 Task: Create a due date automation trigger when advanced on, on the tuesday of the week before a card is due add fields without custom field "Resume" set to a number greater than 1 and greater or equal to 10 at 11:00 AM.
Action: Mouse moved to (870, 294)
Screenshot: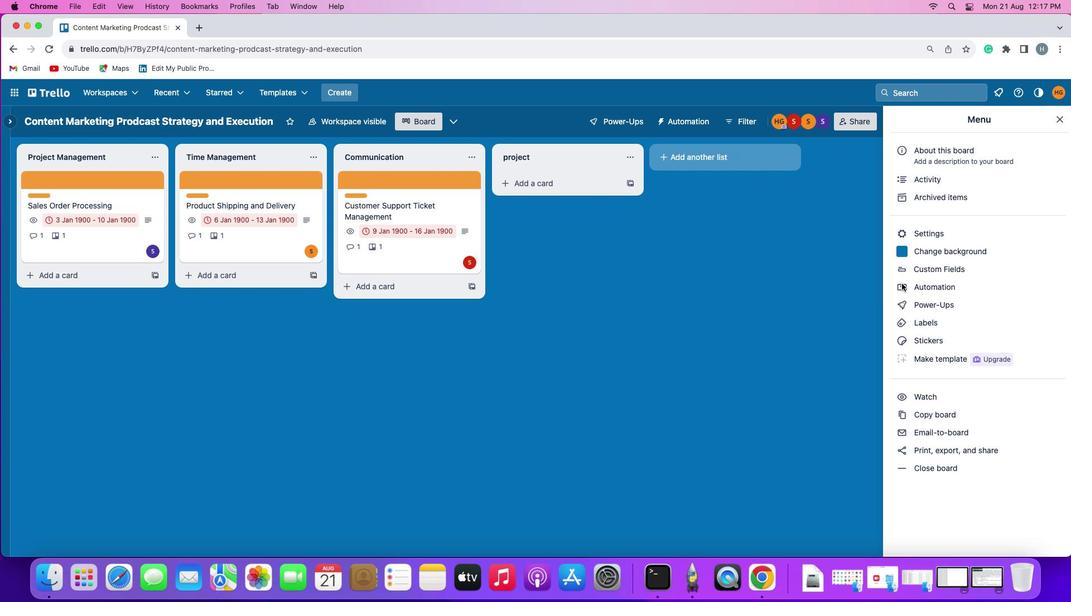 
Action: Mouse pressed left at (870, 294)
Screenshot: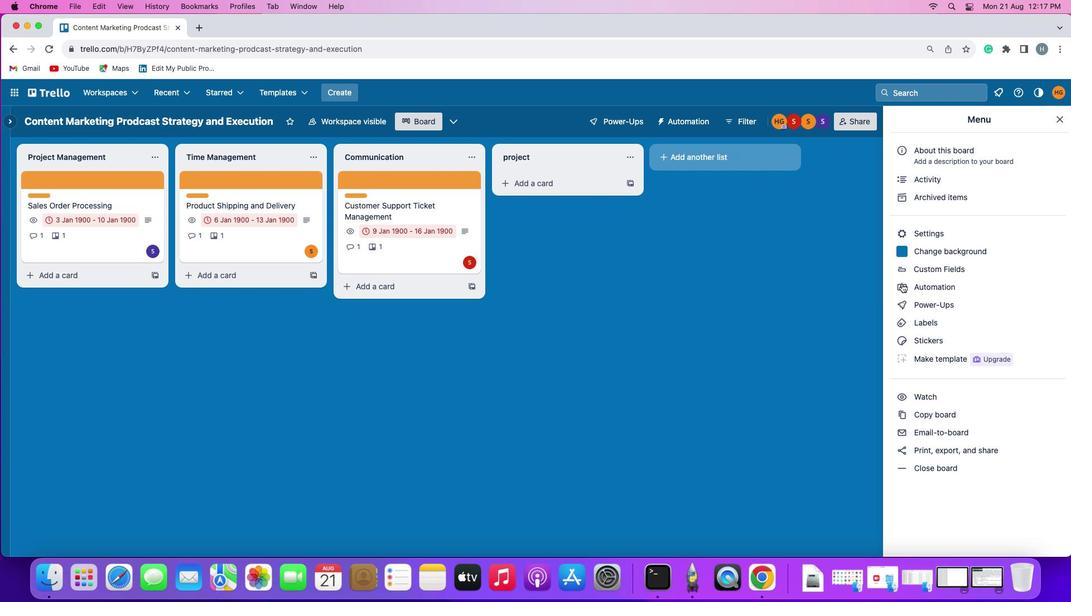 
Action: Mouse pressed left at (870, 294)
Screenshot: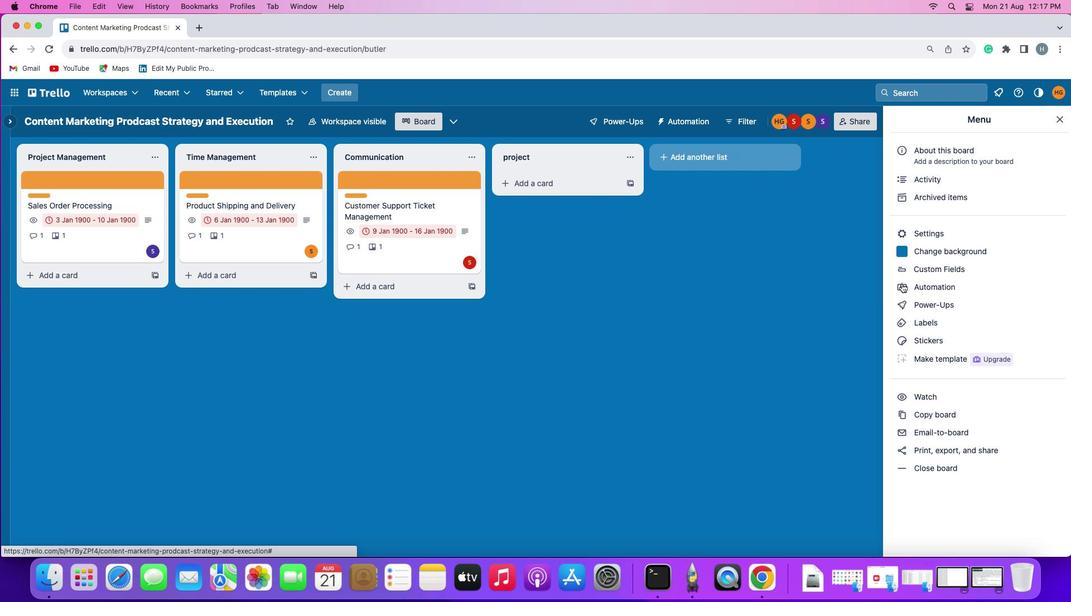 
Action: Mouse moved to (137, 273)
Screenshot: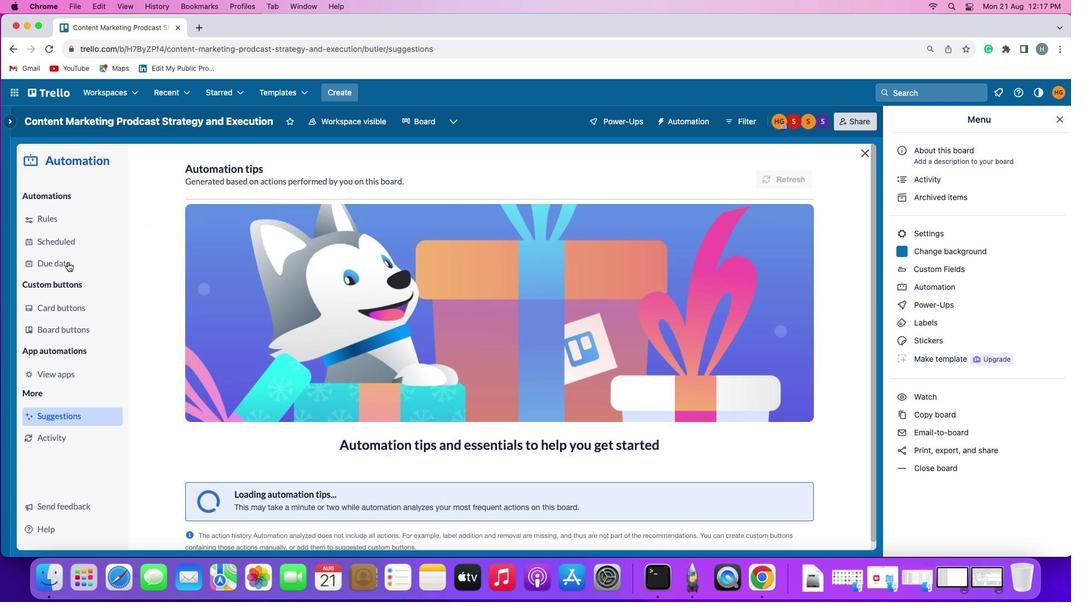 
Action: Mouse pressed left at (137, 273)
Screenshot: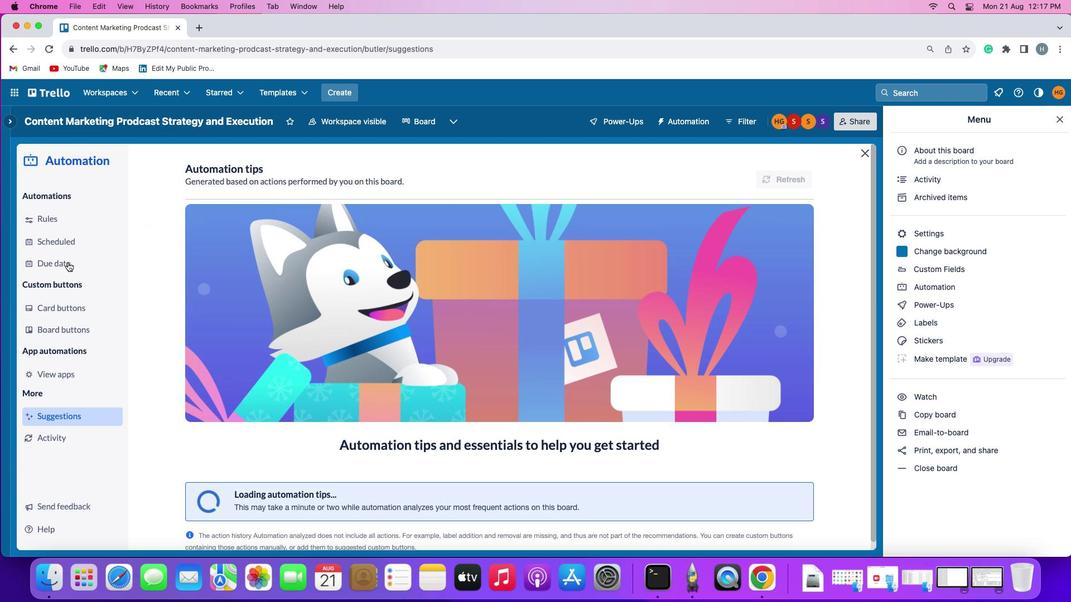
Action: Mouse moved to (752, 190)
Screenshot: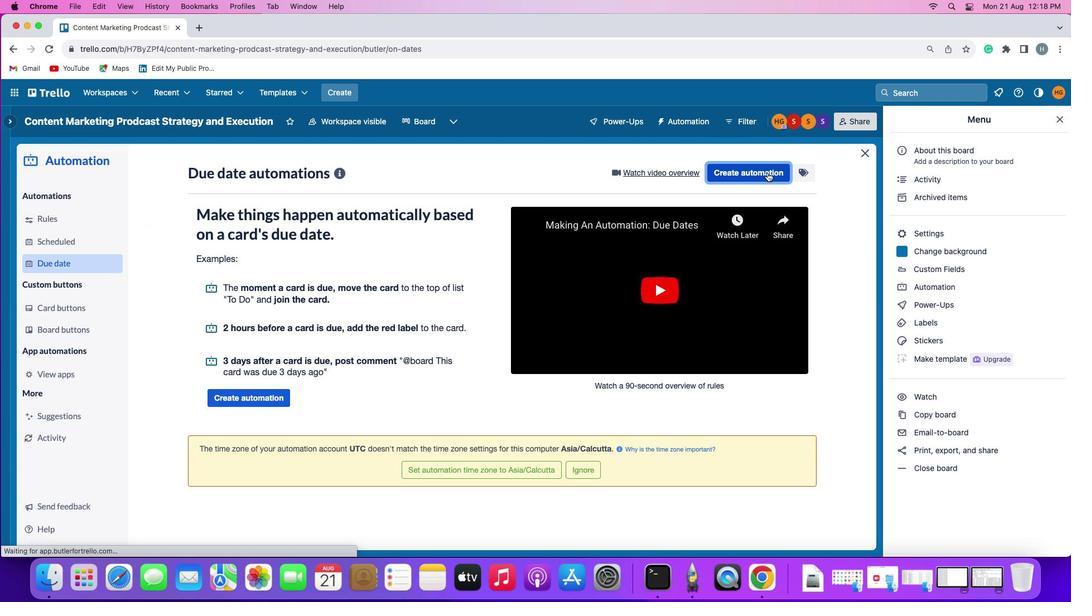 
Action: Mouse pressed left at (752, 190)
Screenshot: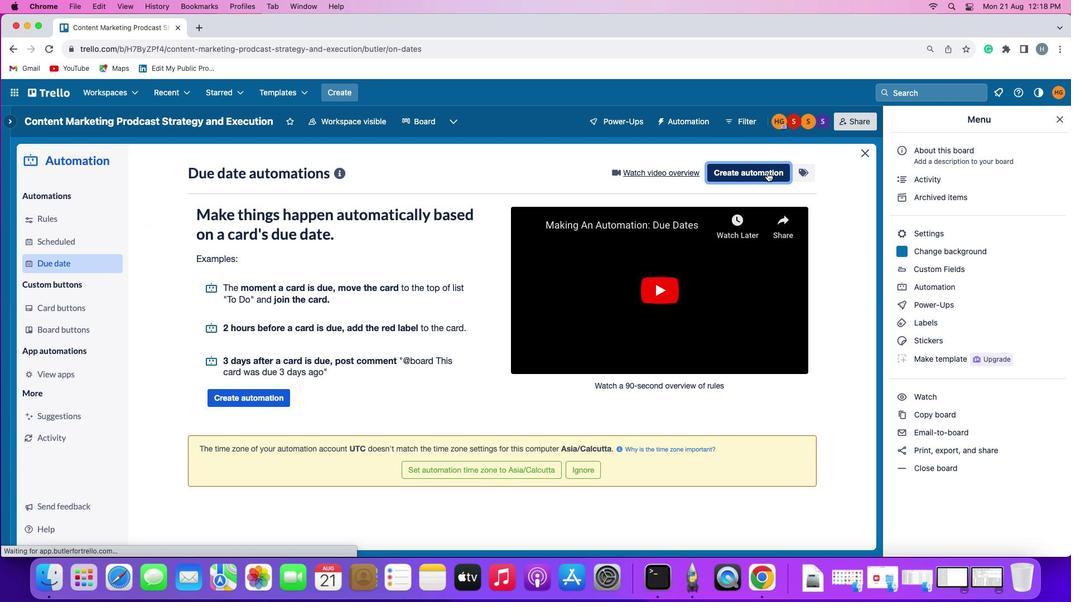 
Action: Mouse moved to (270, 292)
Screenshot: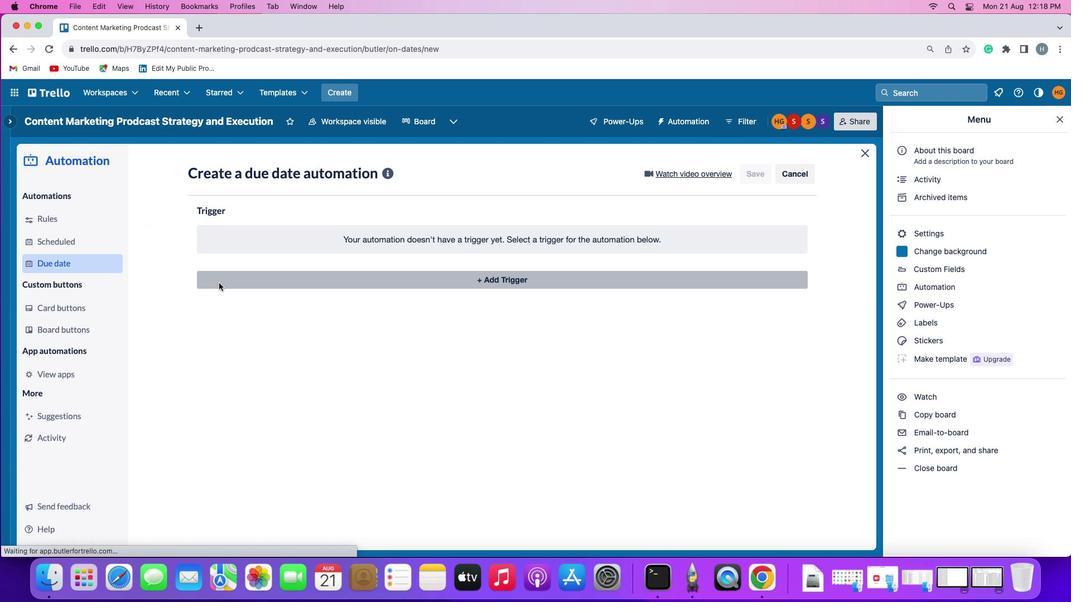 
Action: Mouse pressed left at (270, 292)
Screenshot: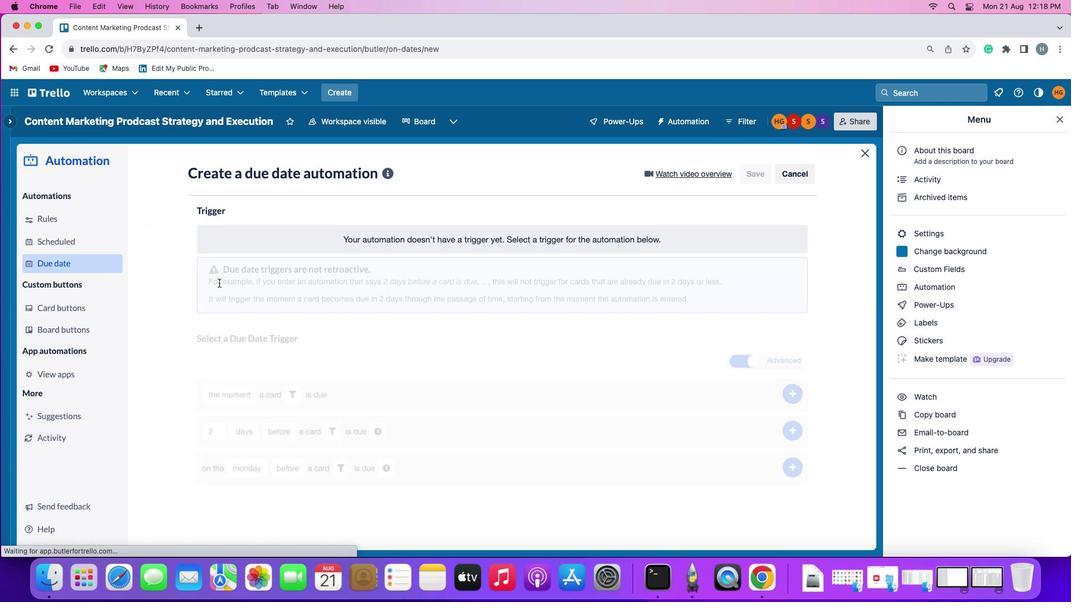 
Action: Mouse moved to (296, 481)
Screenshot: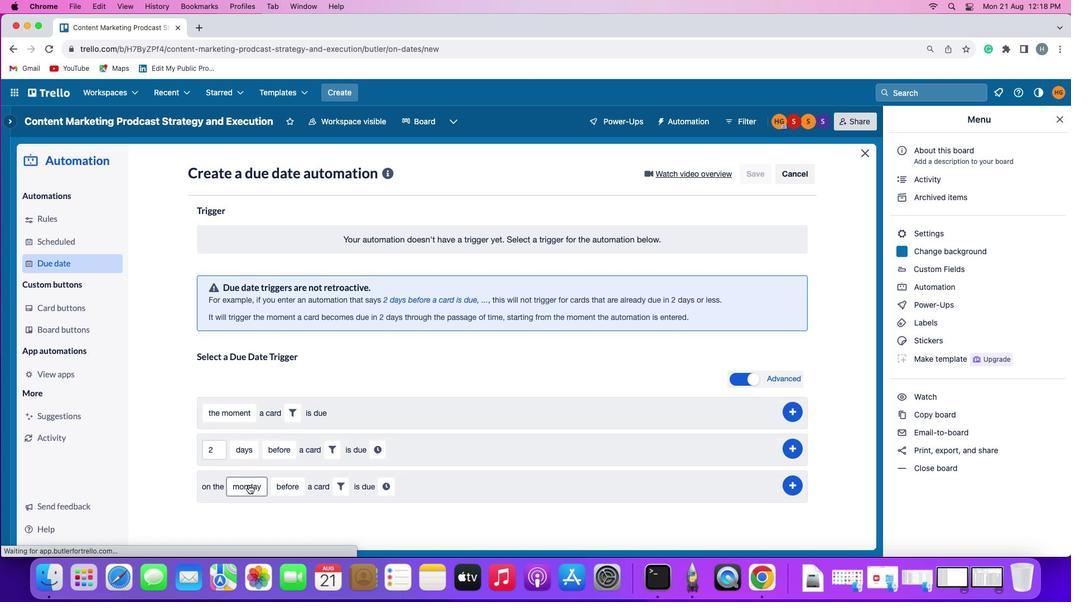 
Action: Mouse pressed left at (296, 481)
Screenshot: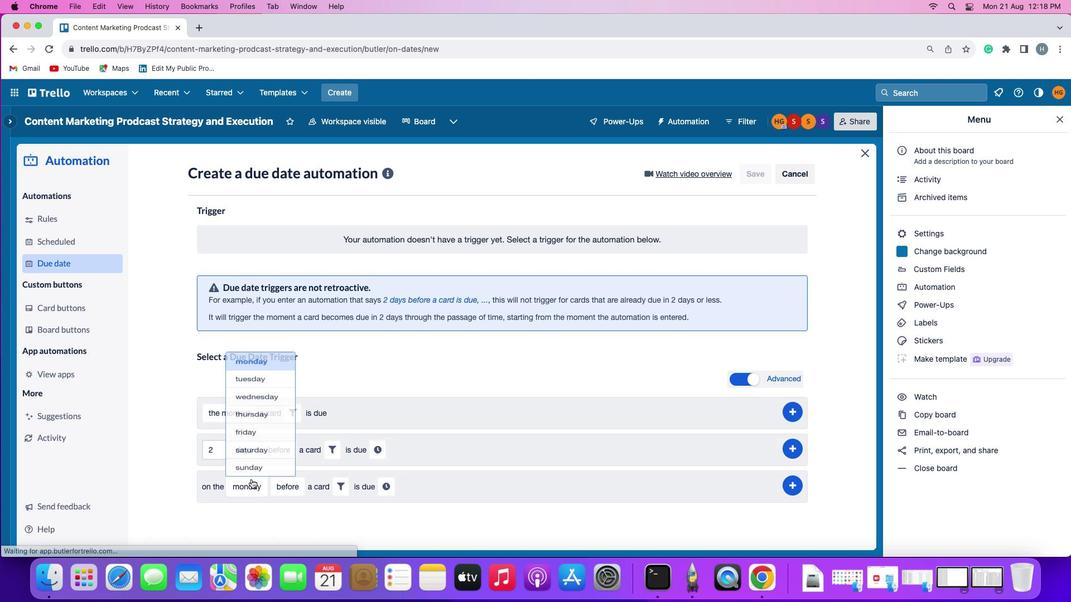 
Action: Mouse moved to (320, 361)
Screenshot: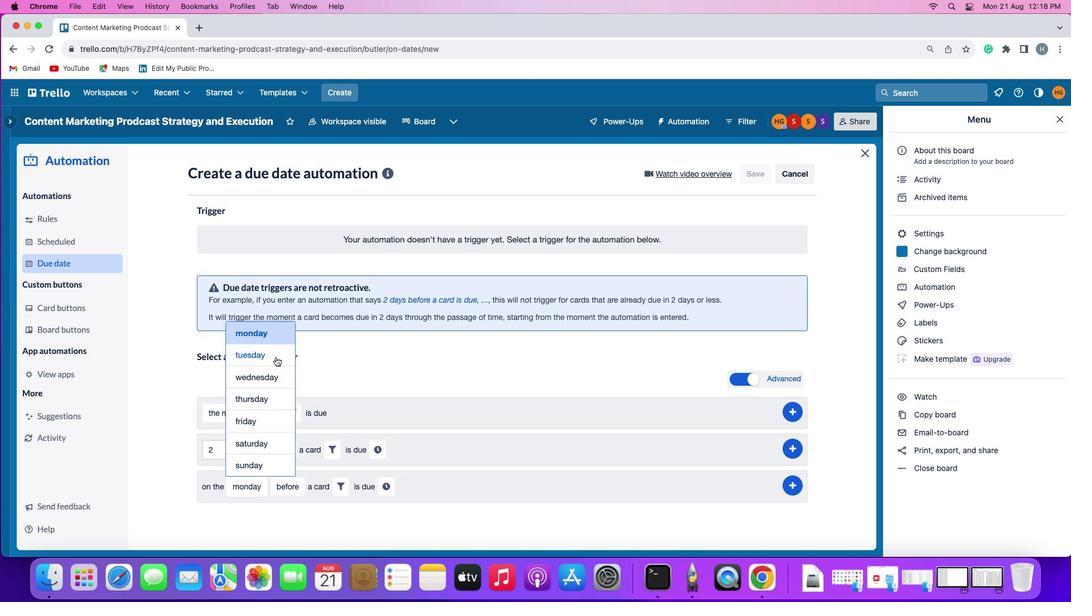 
Action: Mouse pressed left at (320, 361)
Screenshot: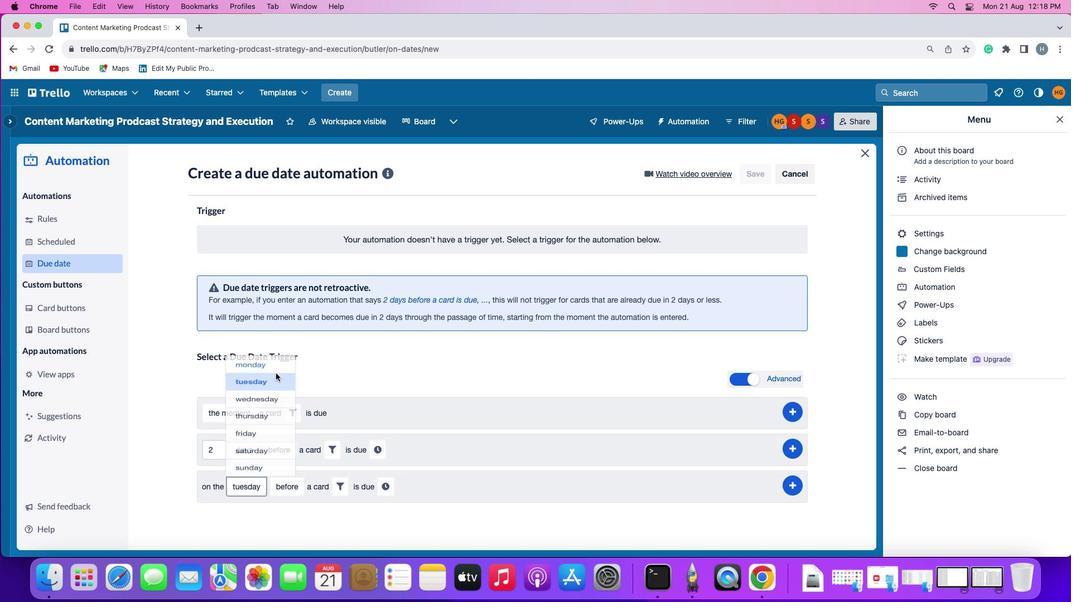 
Action: Mouse moved to (327, 487)
Screenshot: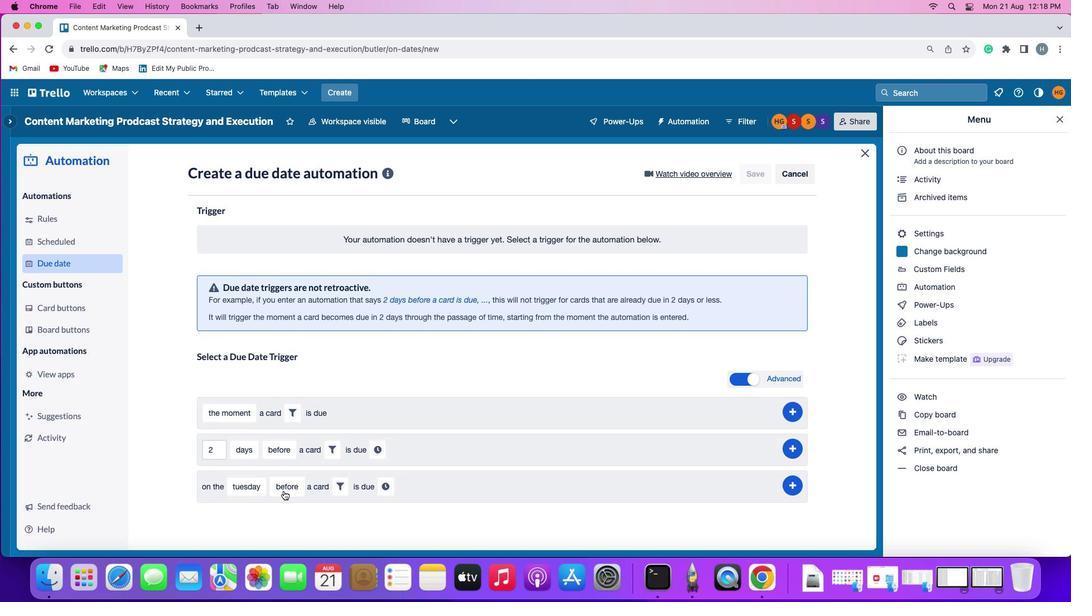 
Action: Mouse pressed left at (327, 487)
Screenshot: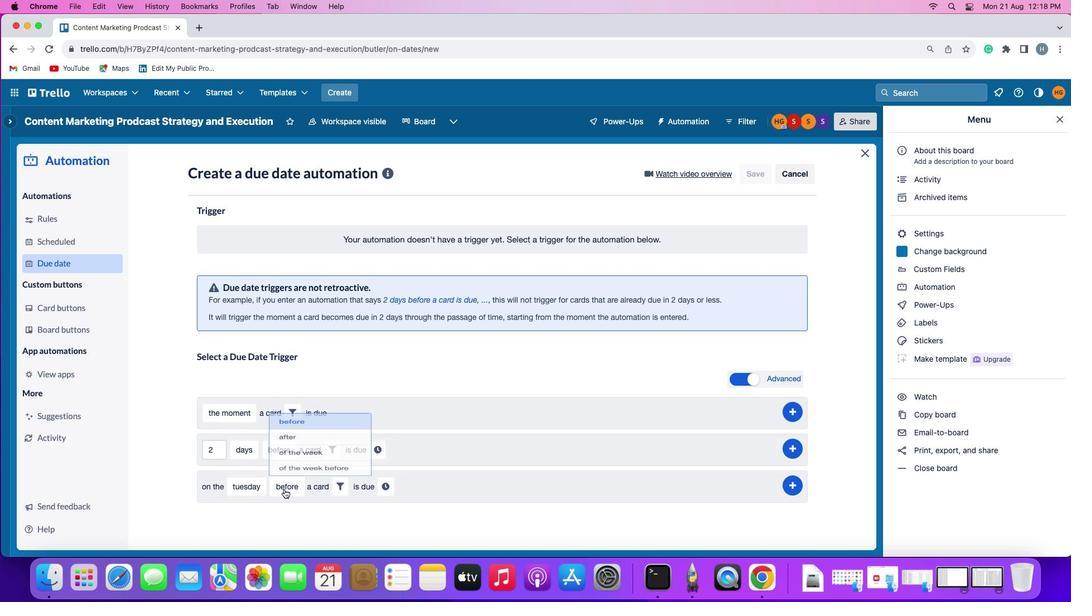 
Action: Mouse moved to (331, 466)
Screenshot: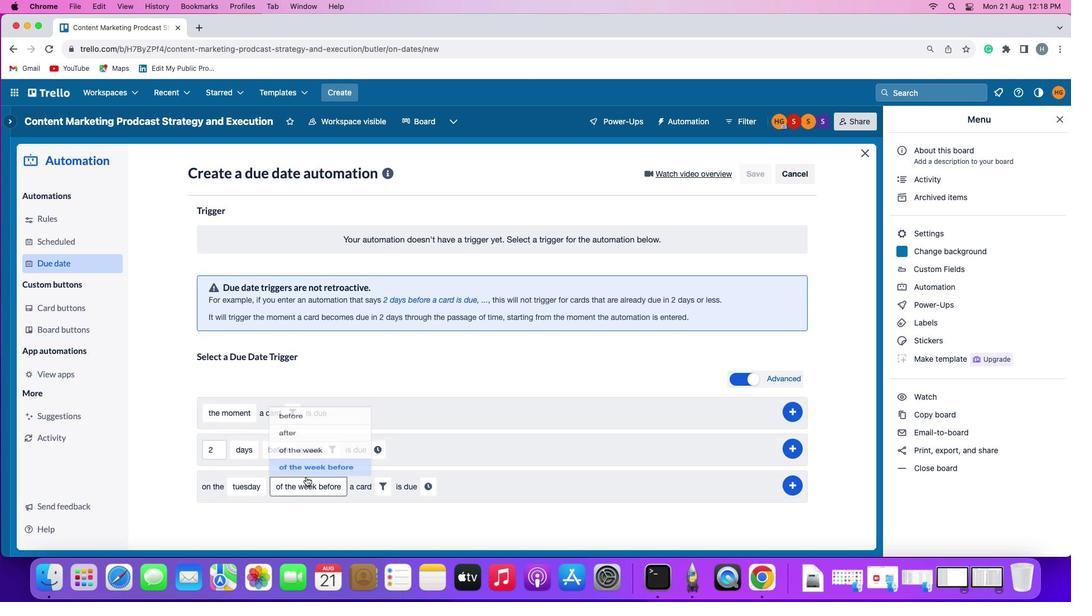 
Action: Mouse pressed left at (331, 466)
Screenshot: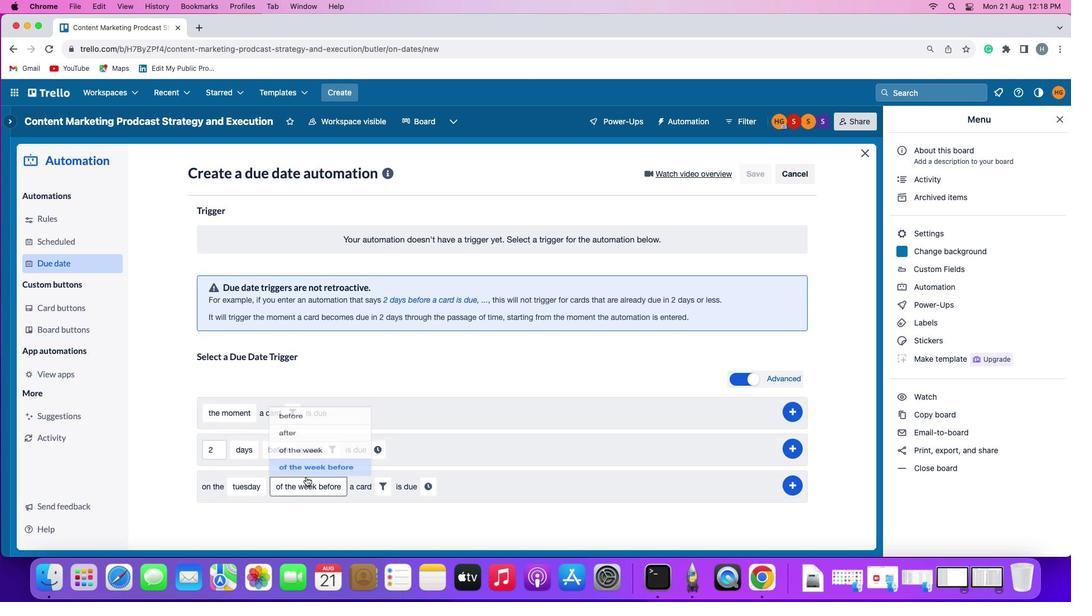 
Action: Mouse moved to (418, 486)
Screenshot: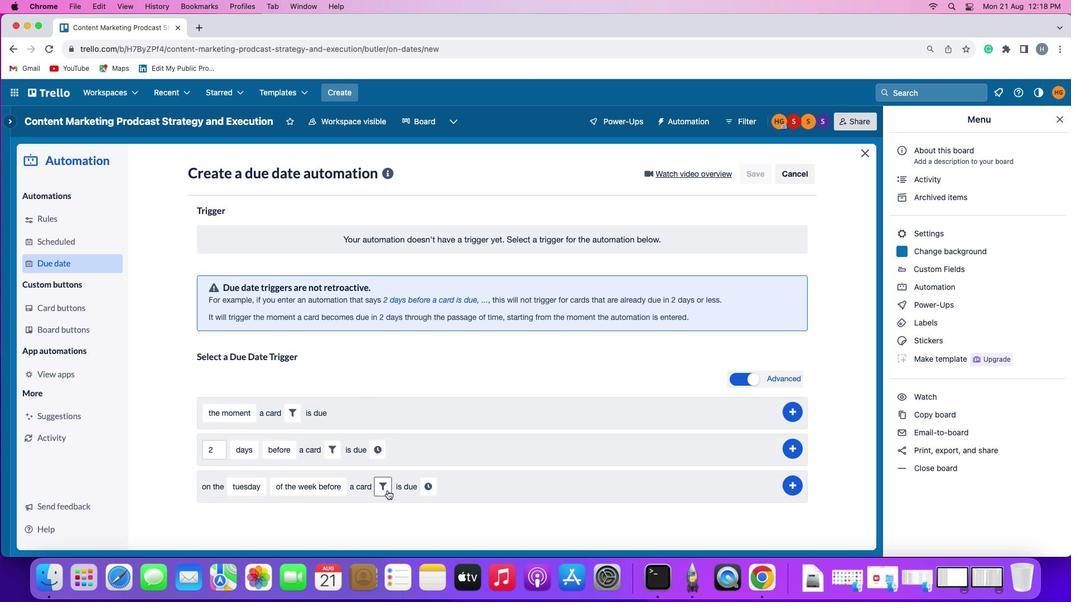 
Action: Mouse pressed left at (418, 486)
Screenshot: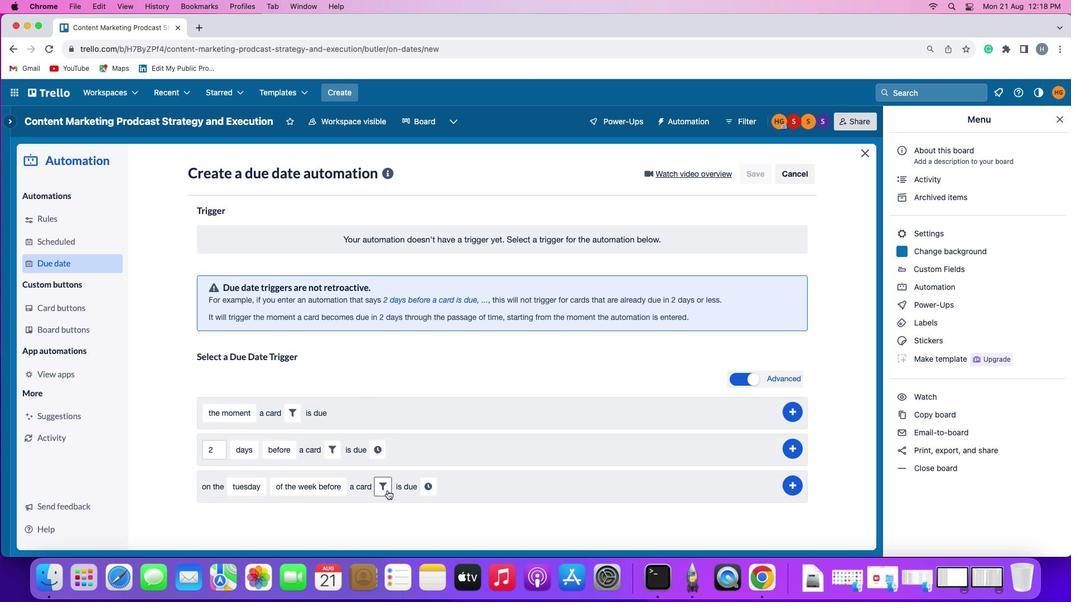 
Action: Mouse moved to (573, 516)
Screenshot: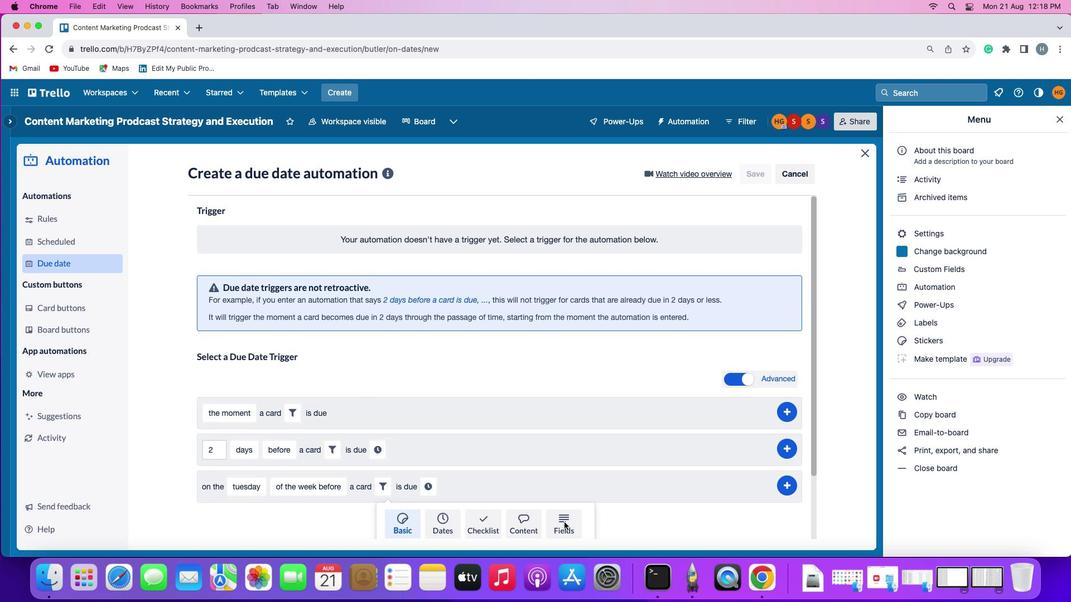 
Action: Mouse pressed left at (573, 516)
Screenshot: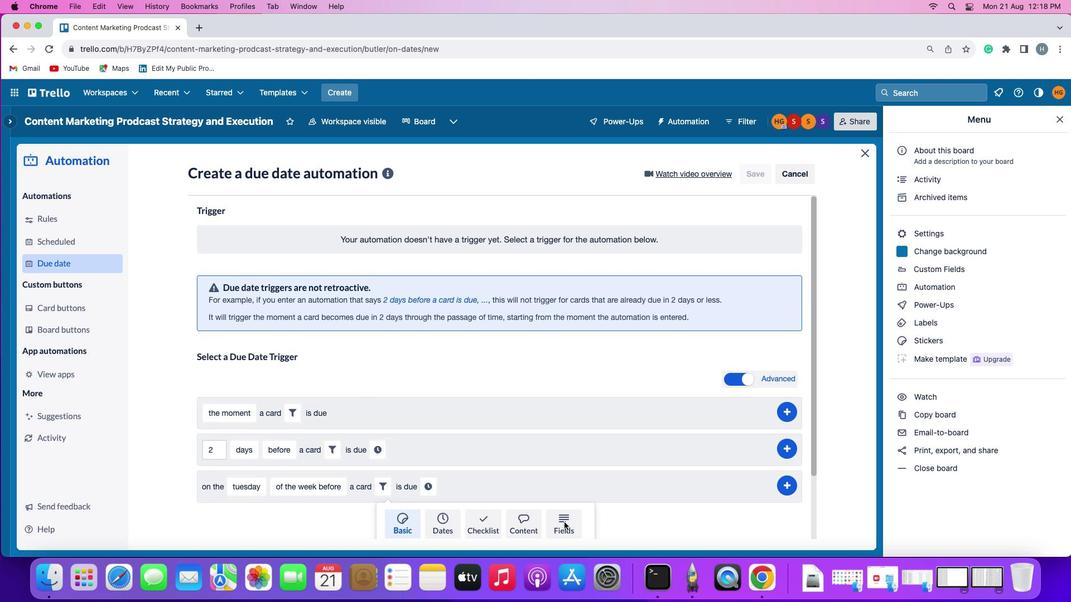 
Action: Mouse moved to (355, 508)
Screenshot: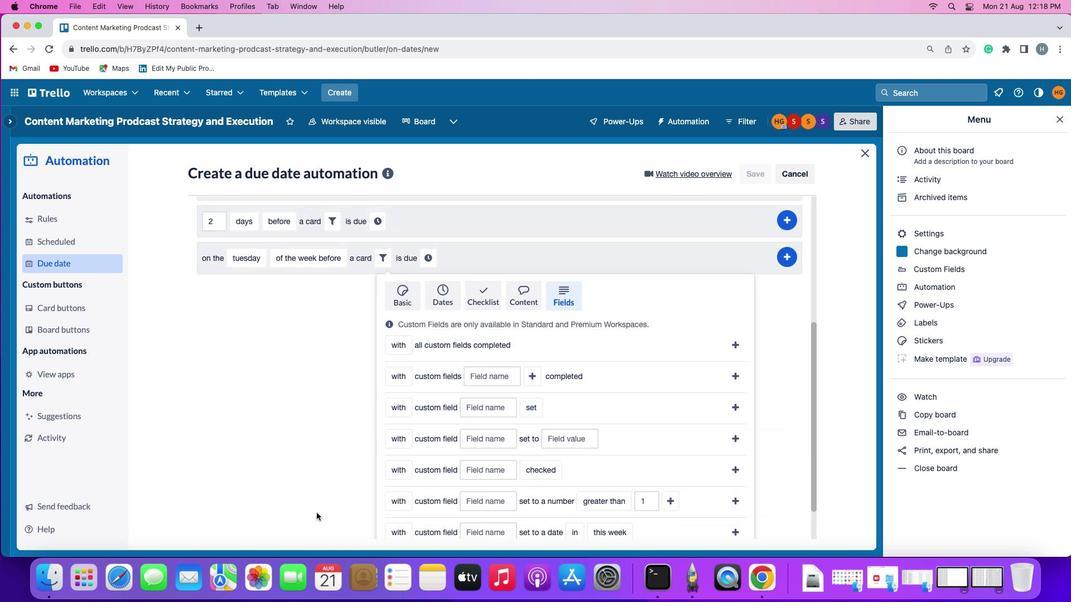 
Action: Mouse scrolled (355, 508) with delta (78, 29)
Screenshot: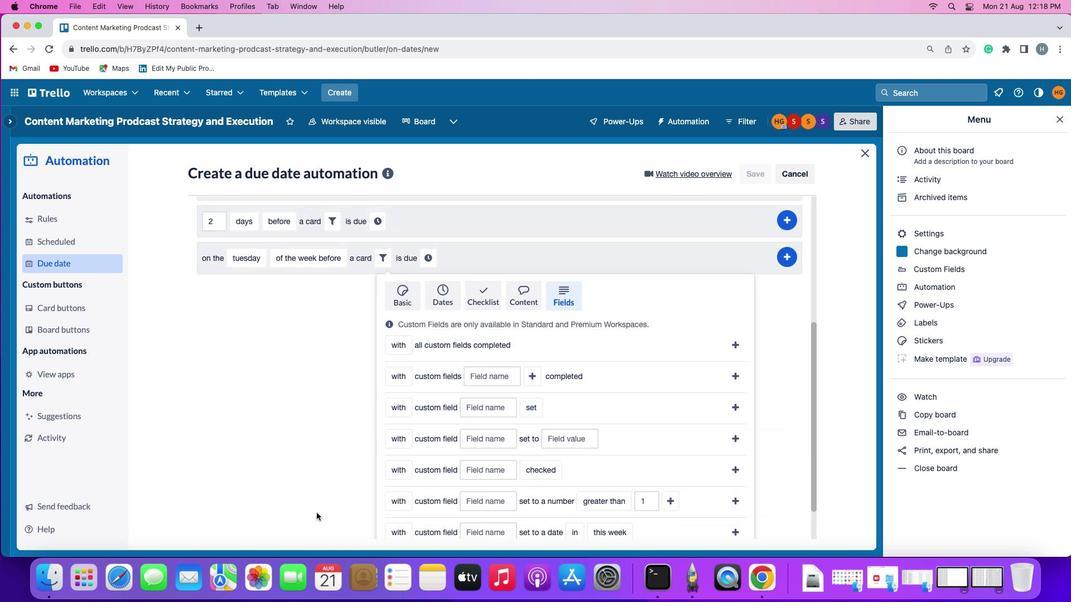 
Action: Mouse scrolled (355, 508) with delta (78, 29)
Screenshot: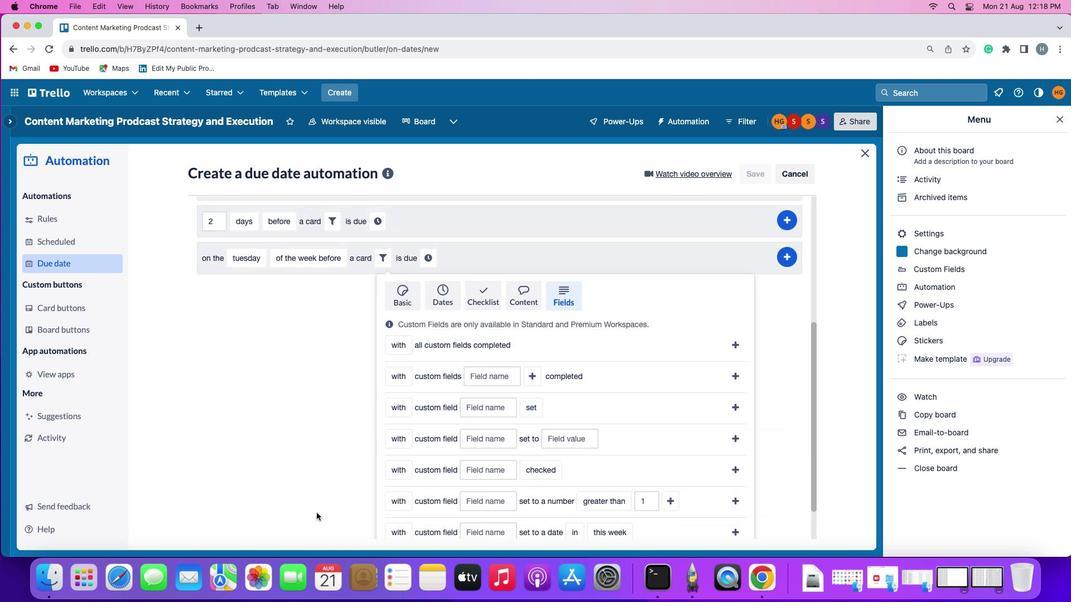 
Action: Mouse scrolled (355, 508) with delta (78, 27)
Screenshot: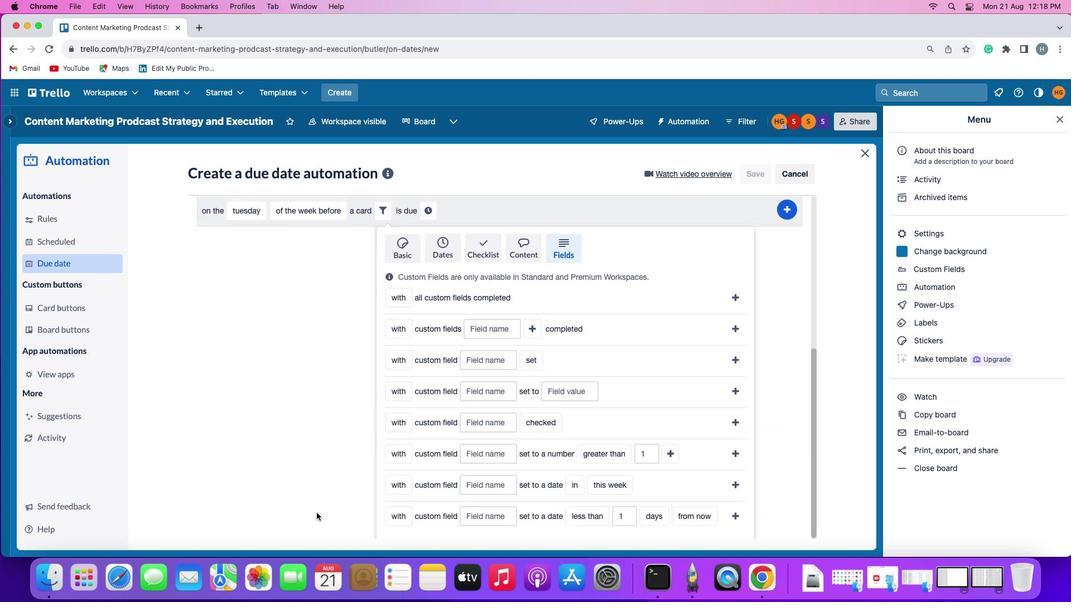 
Action: Mouse scrolled (355, 508) with delta (78, 26)
Screenshot: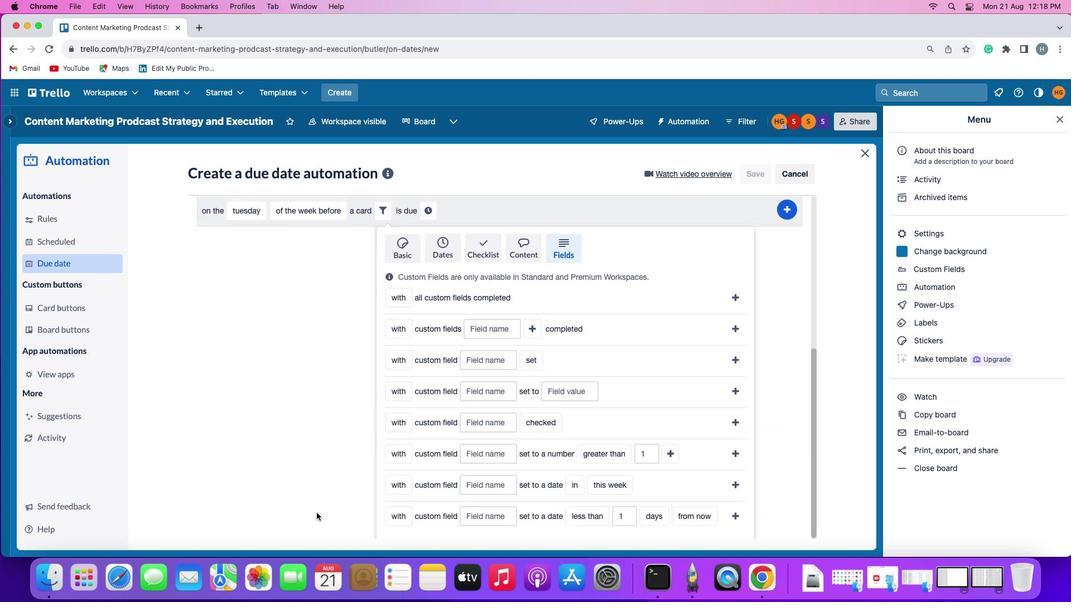 
Action: Mouse scrolled (355, 508) with delta (78, 26)
Screenshot: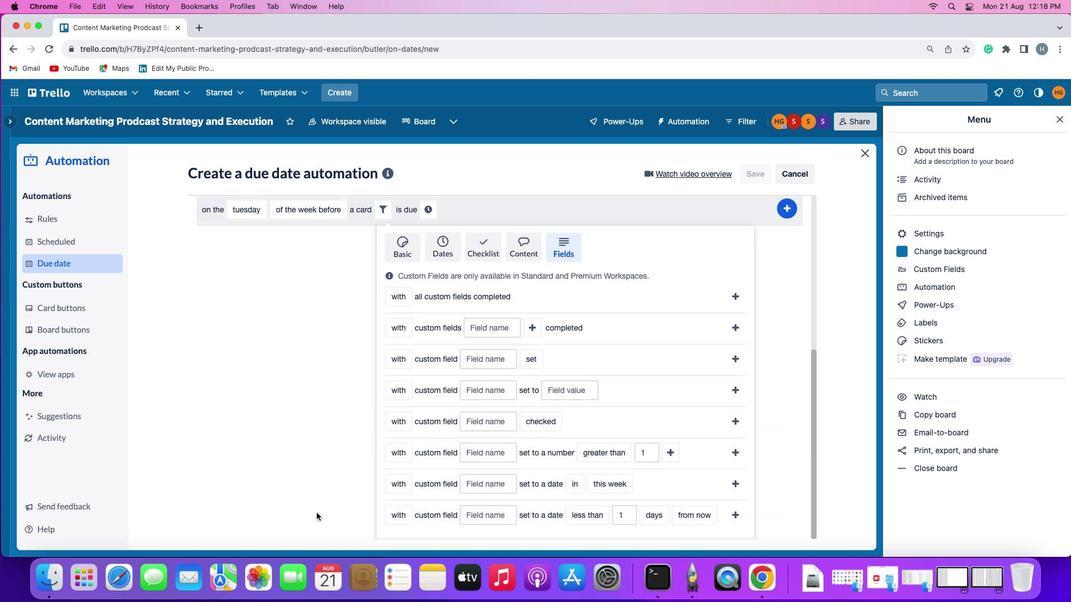 
Action: Mouse scrolled (355, 508) with delta (78, 29)
Screenshot: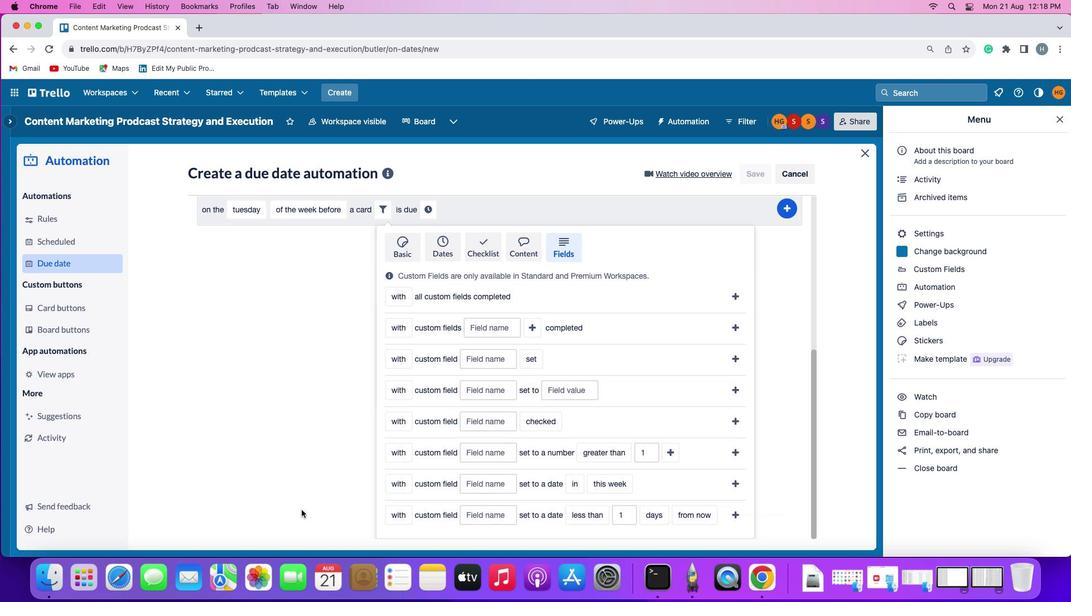
Action: Mouse scrolled (355, 508) with delta (78, 29)
Screenshot: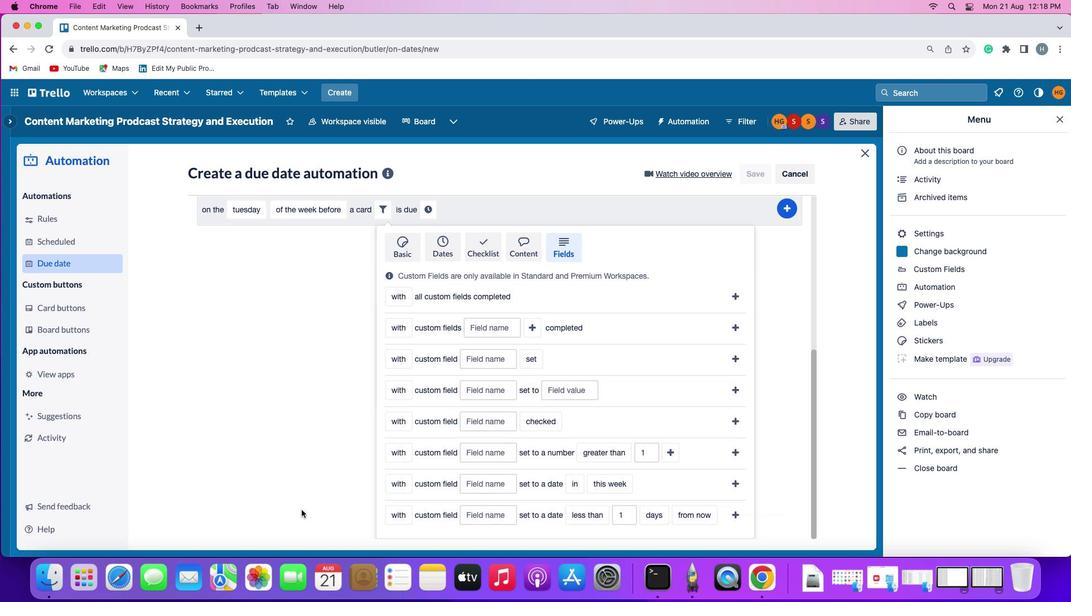 
Action: Mouse scrolled (355, 508) with delta (78, 27)
Screenshot: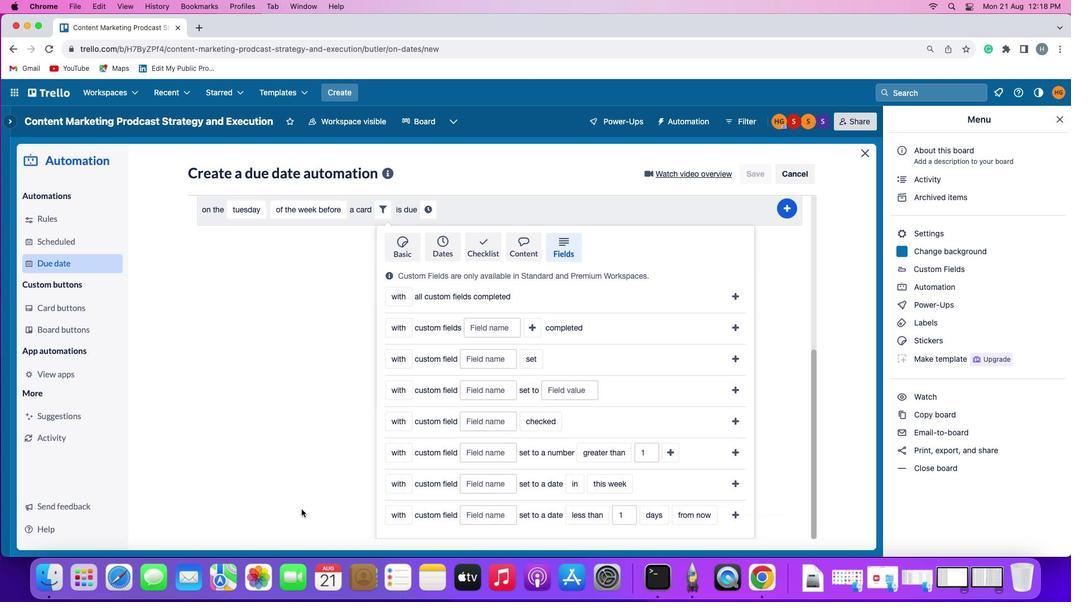 
Action: Mouse scrolled (355, 508) with delta (78, 26)
Screenshot: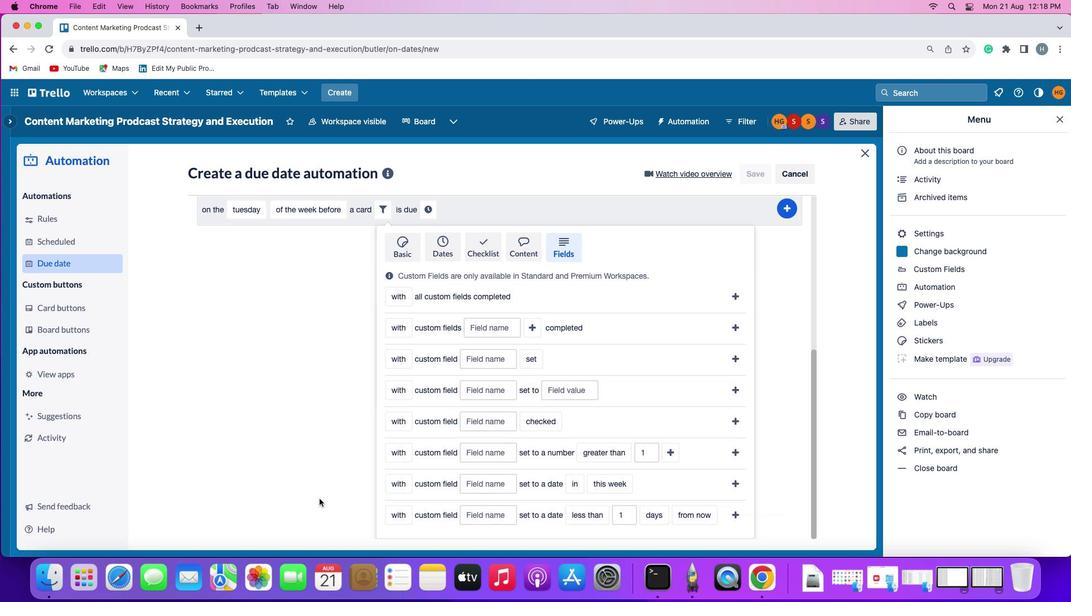 
Action: Mouse moved to (426, 454)
Screenshot: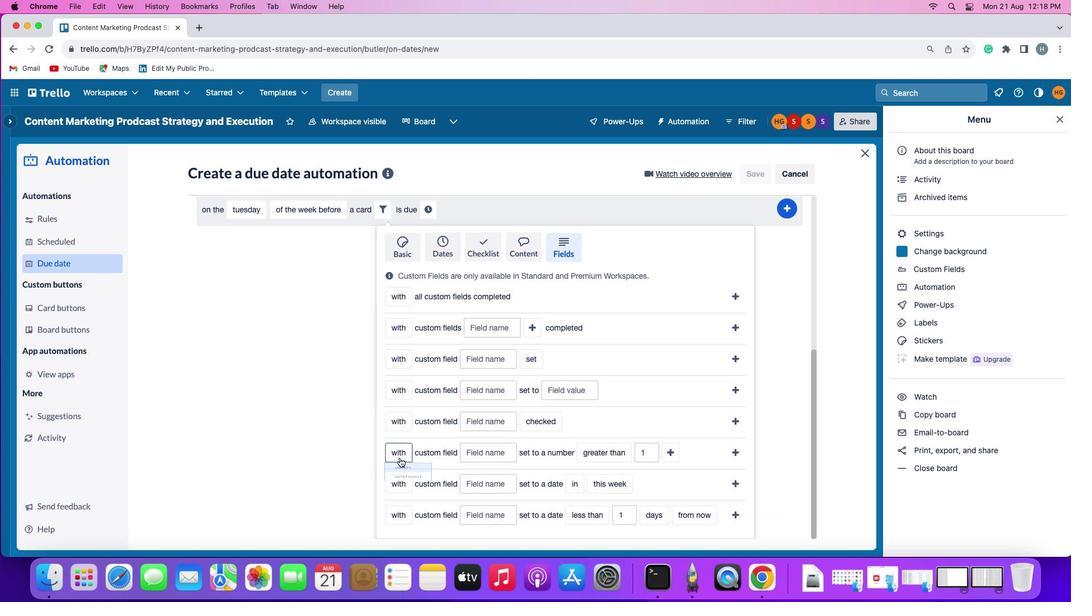 
Action: Mouse pressed left at (426, 454)
Screenshot: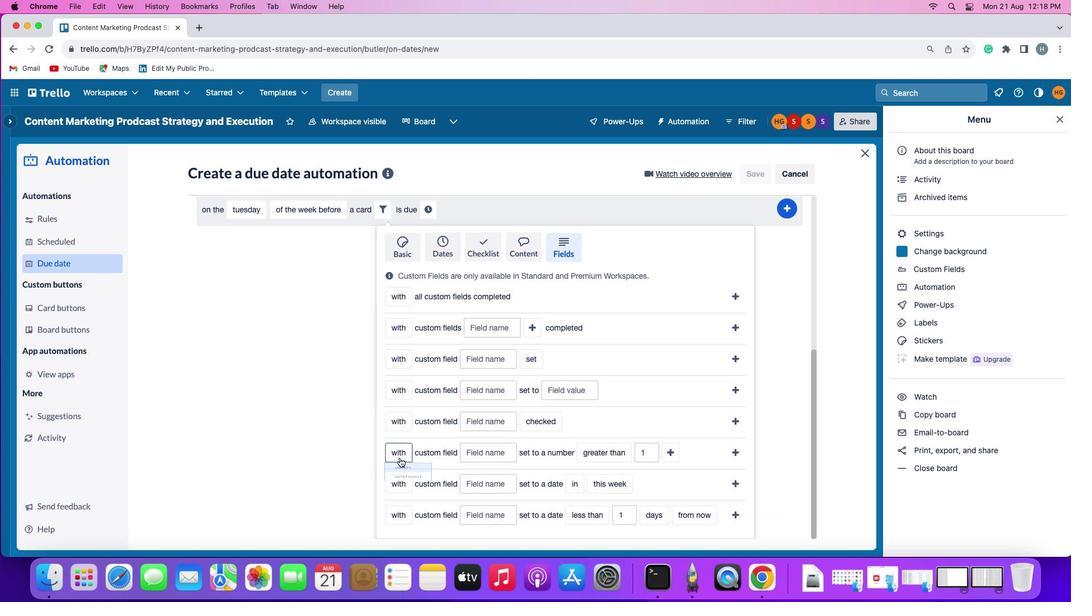 
Action: Mouse moved to (438, 486)
Screenshot: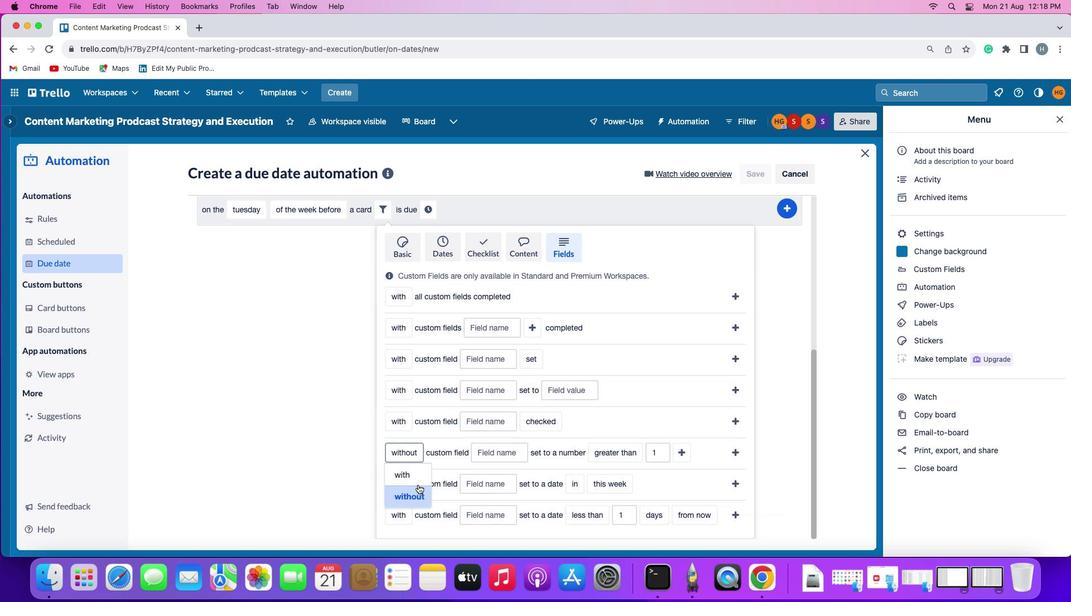 
Action: Mouse pressed left at (438, 486)
Screenshot: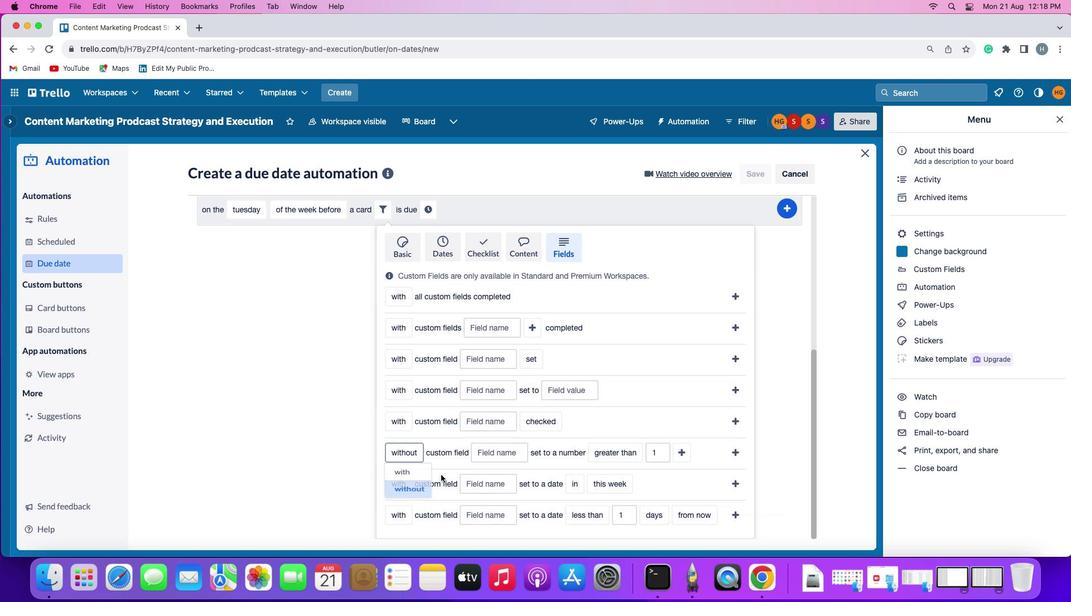 
Action: Mouse moved to (514, 451)
Screenshot: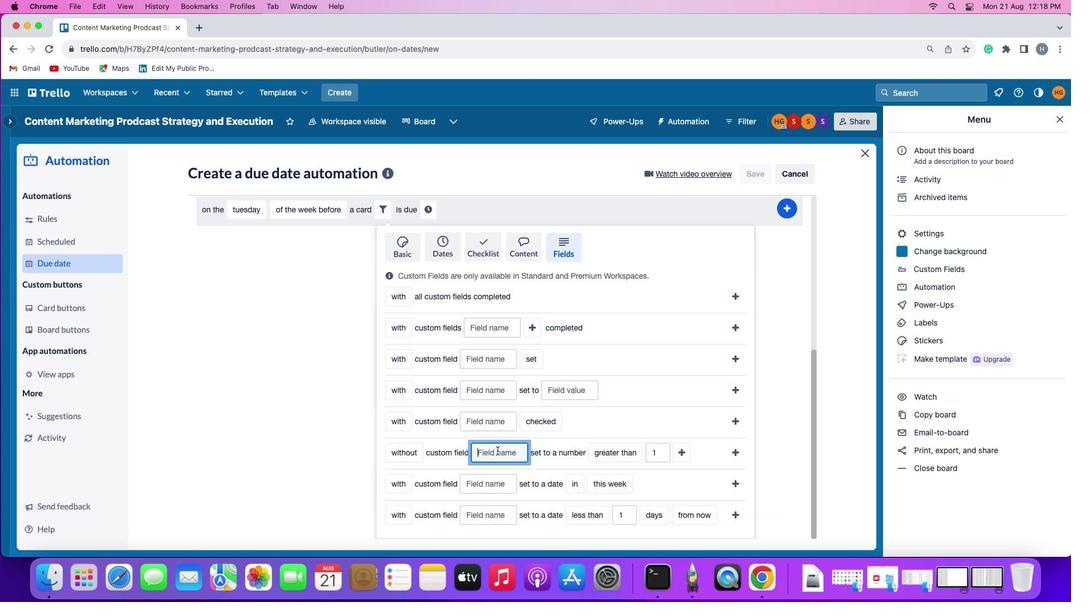 
Action: Mouse pressed left at (514, 451)
Screenshot: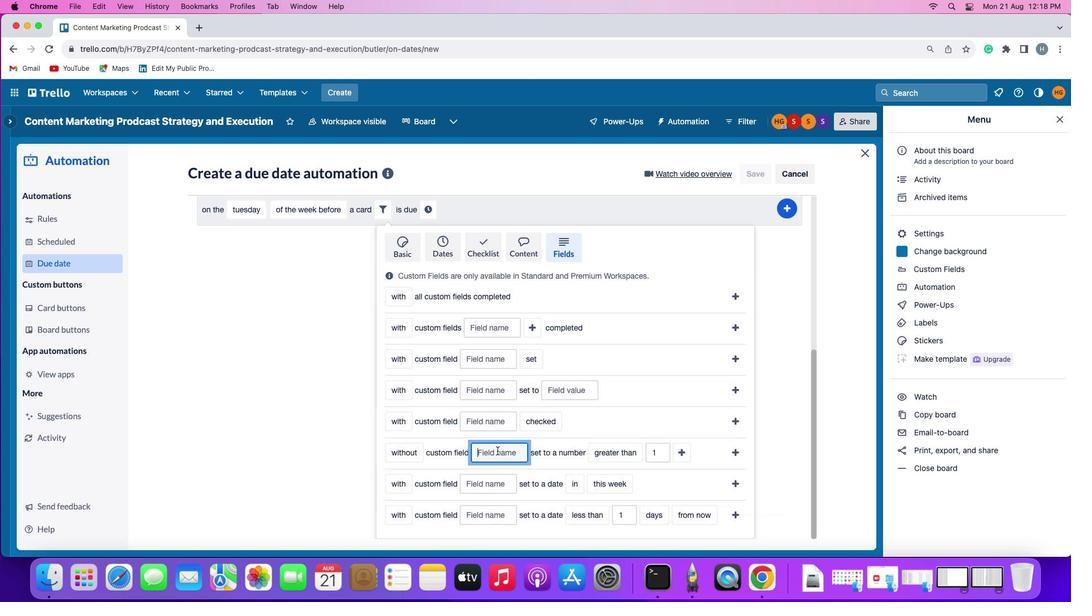 
Action: Mouse moved to (506, 453)
Screenshot: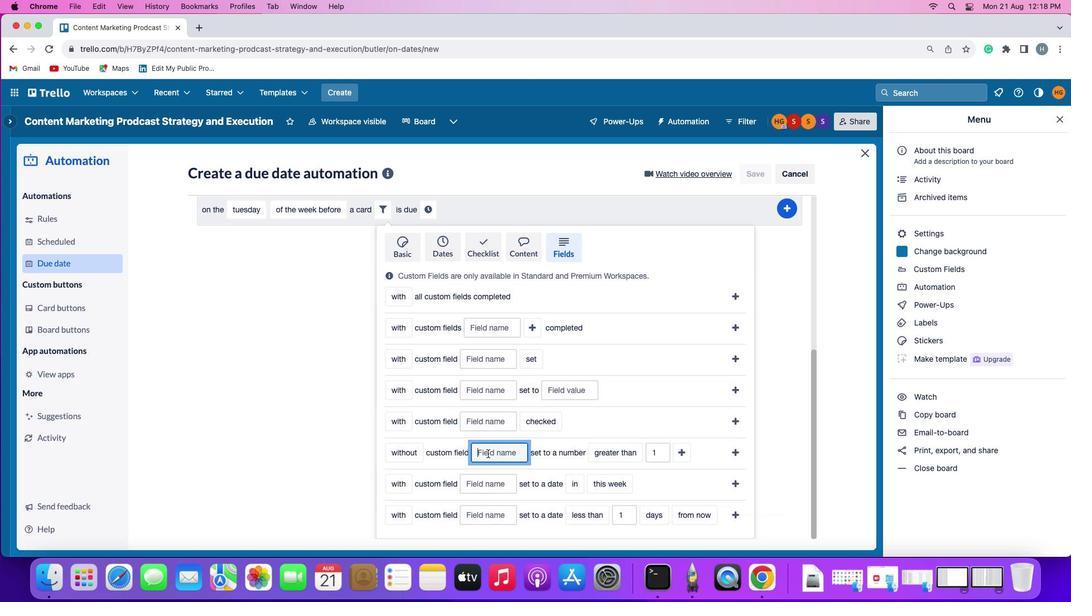 
Action: Key pressed Key.shift'R''e''s''u''m''e'
Screenshot: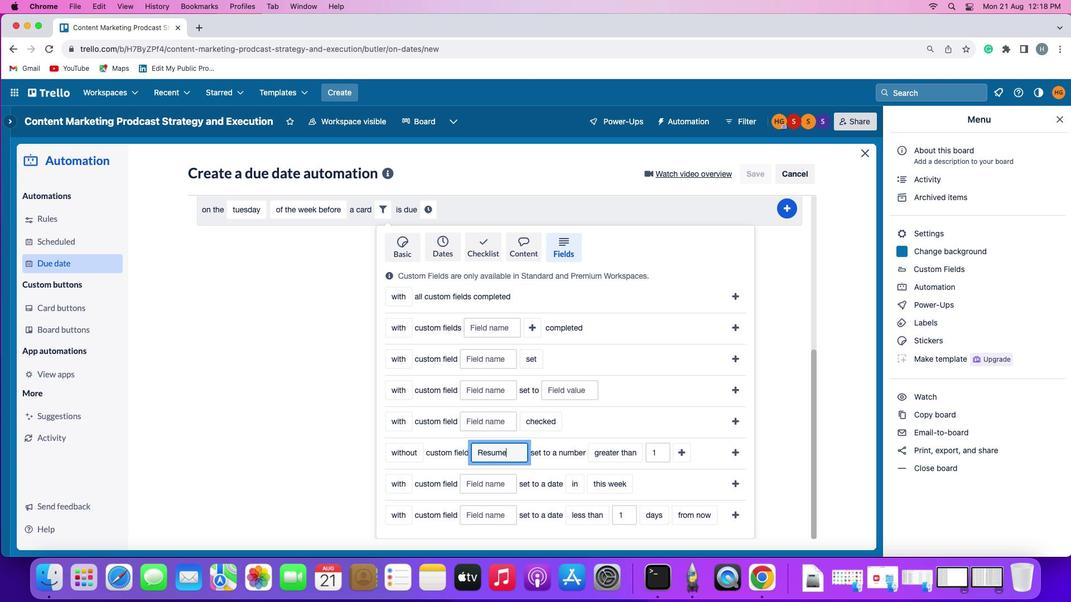 
Action: Mouse moved to (600, 444)
Screenshot: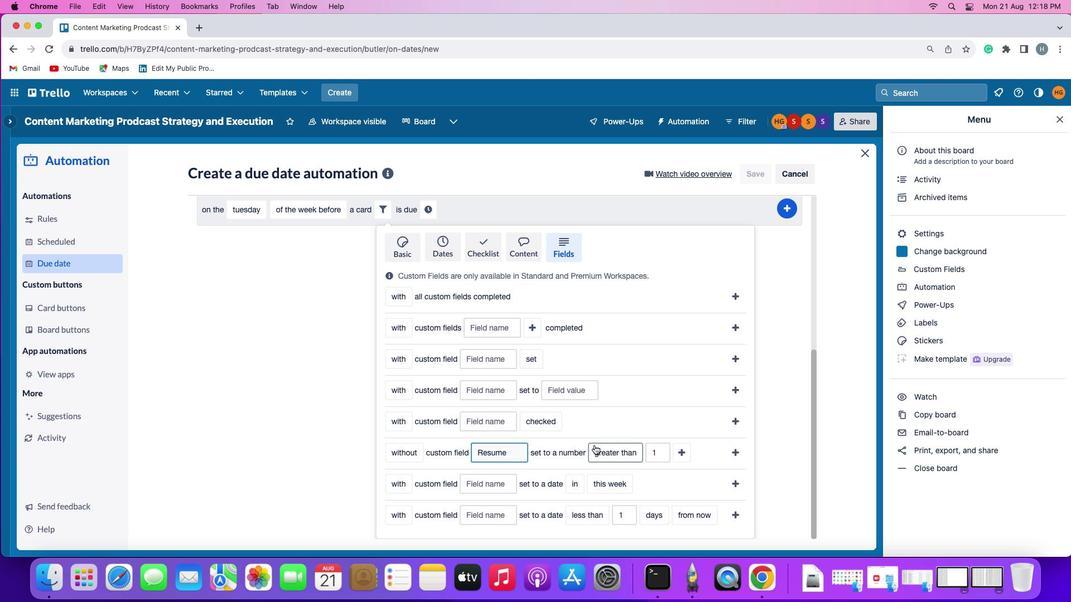 
Action: Mouse pressed left at (600, 444)
Screenshot: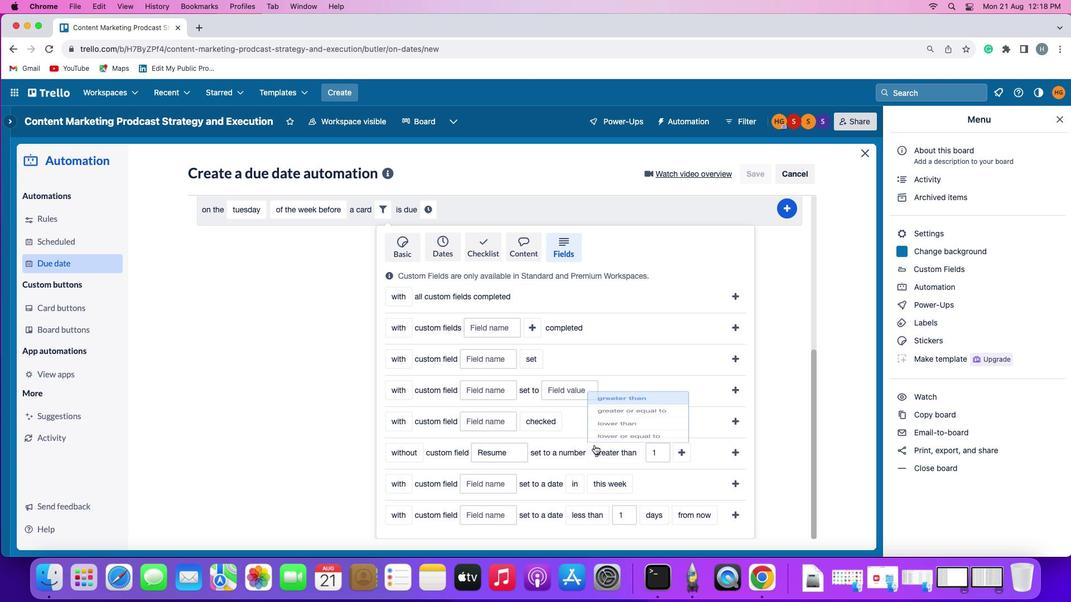 
Action: Mouse moved to (623, 371)
Screenshot: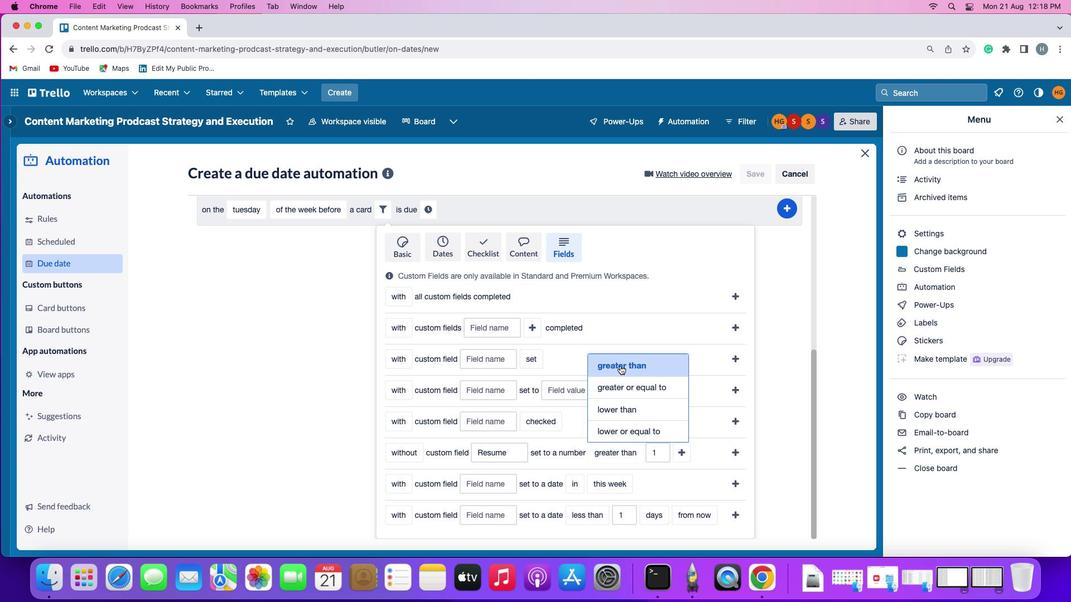 
Action: Mouse pressed left at (623, 371)
Screenshot: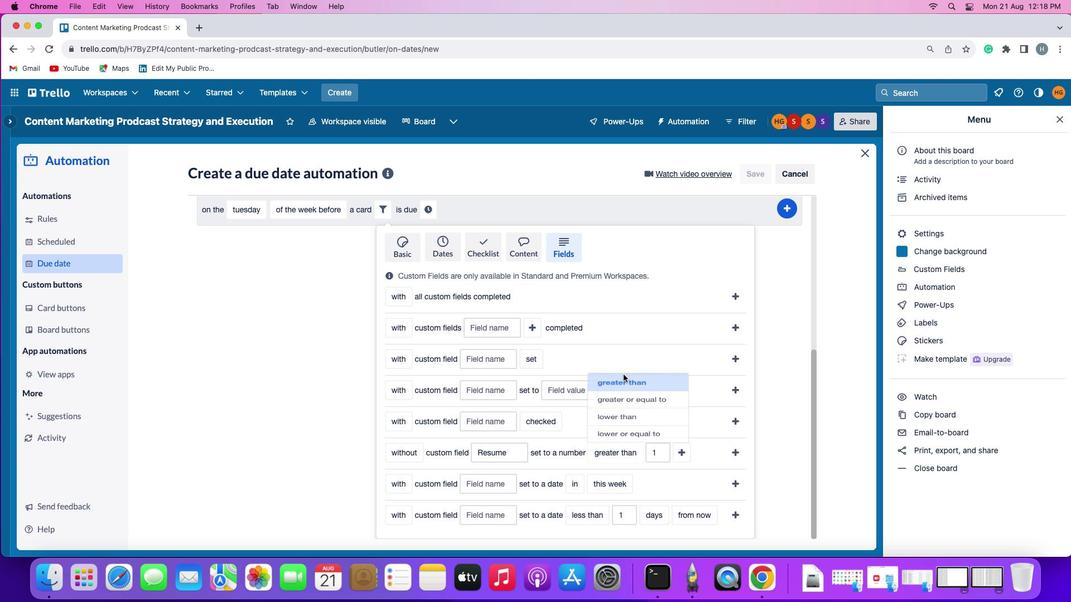 
Action: Mouse moved to (678, 451)
Screenshot: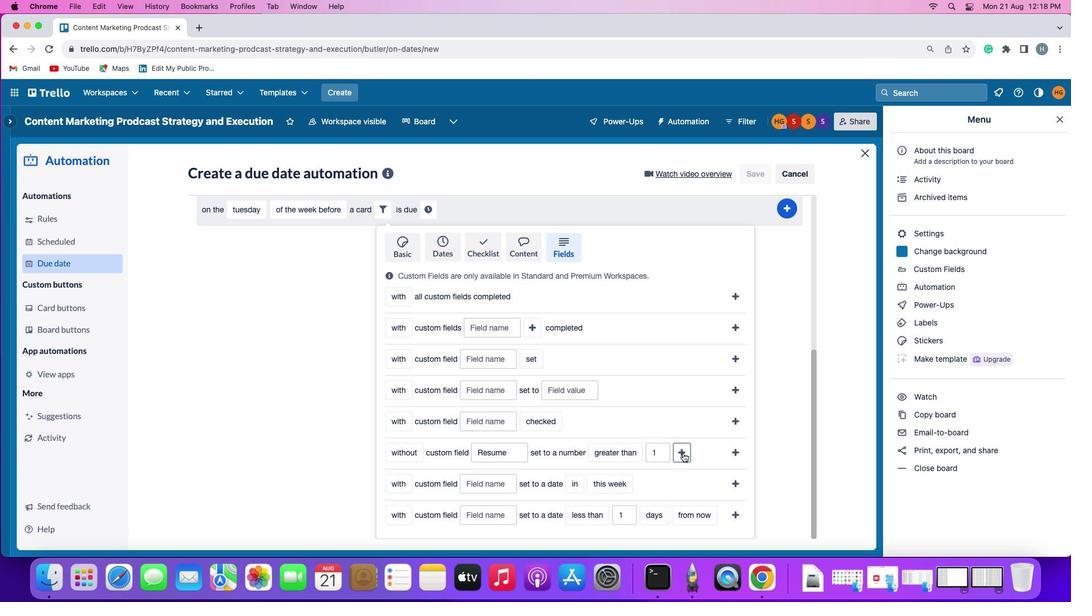 
Action: Mouse pressed left at (678, 451)
Screenshot: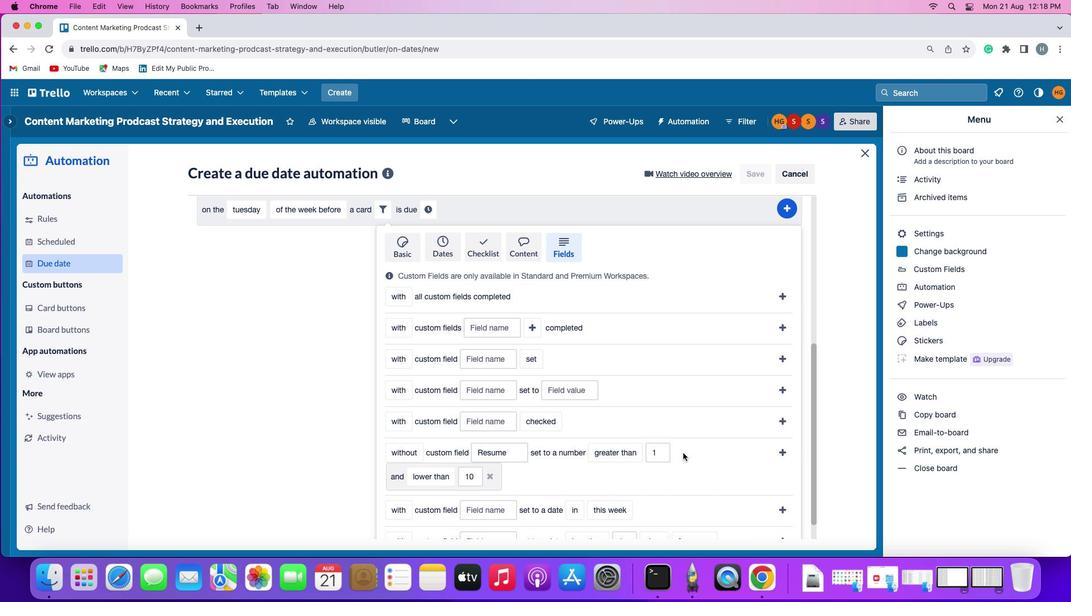
Action: Mouse moved to (458, 475)
Screenshot: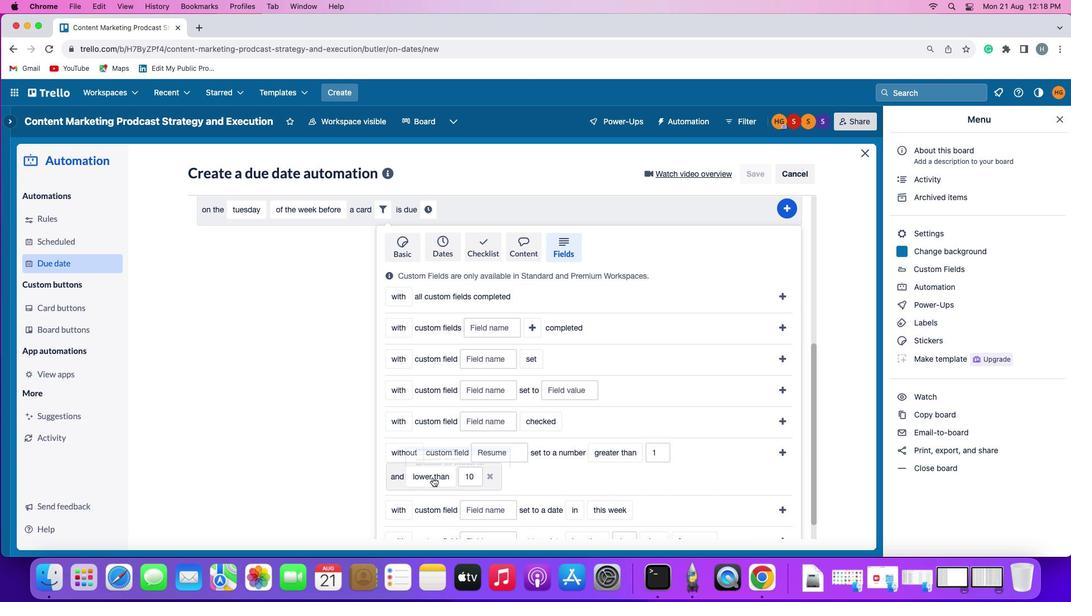
Action: Mouse pressed left at (458, 475)
Screenshot: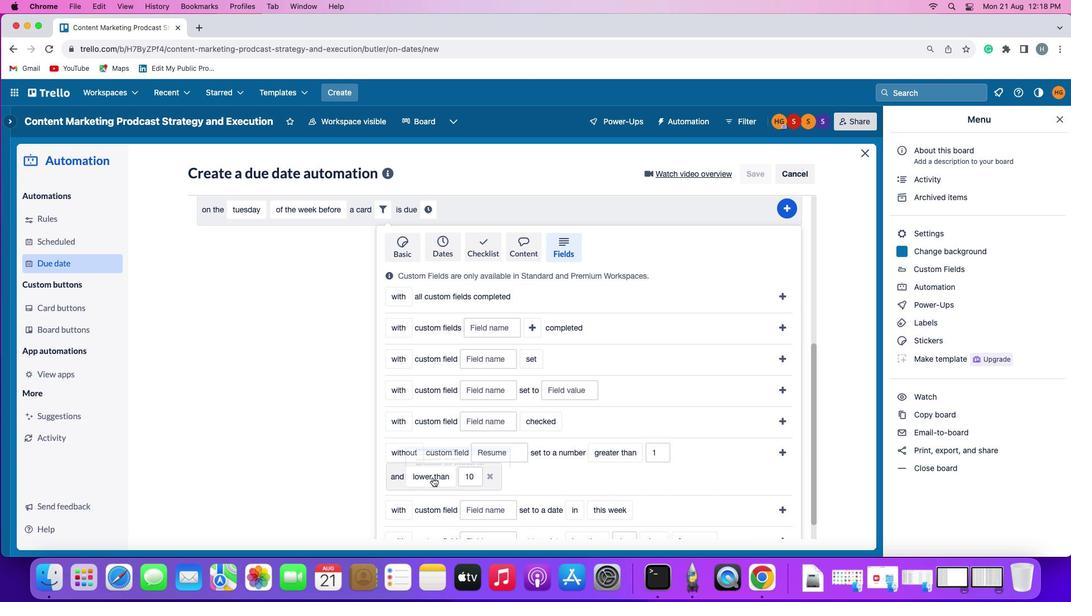 
Action: Mouse moved to (463, 457)
Screenshot: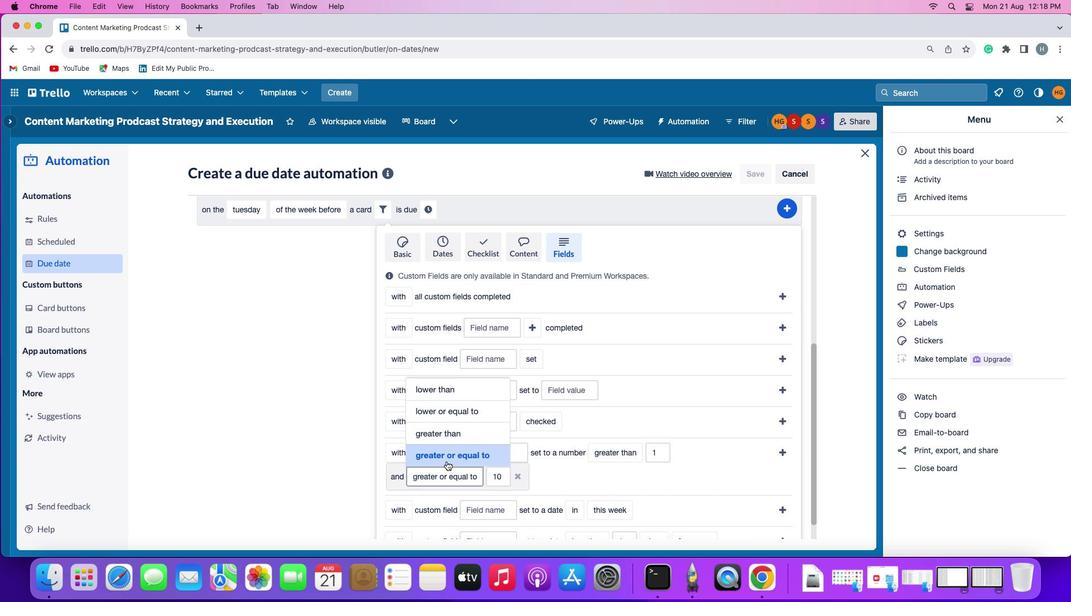 
Action: Mouse pressed left at (463, 457)
Screenshot: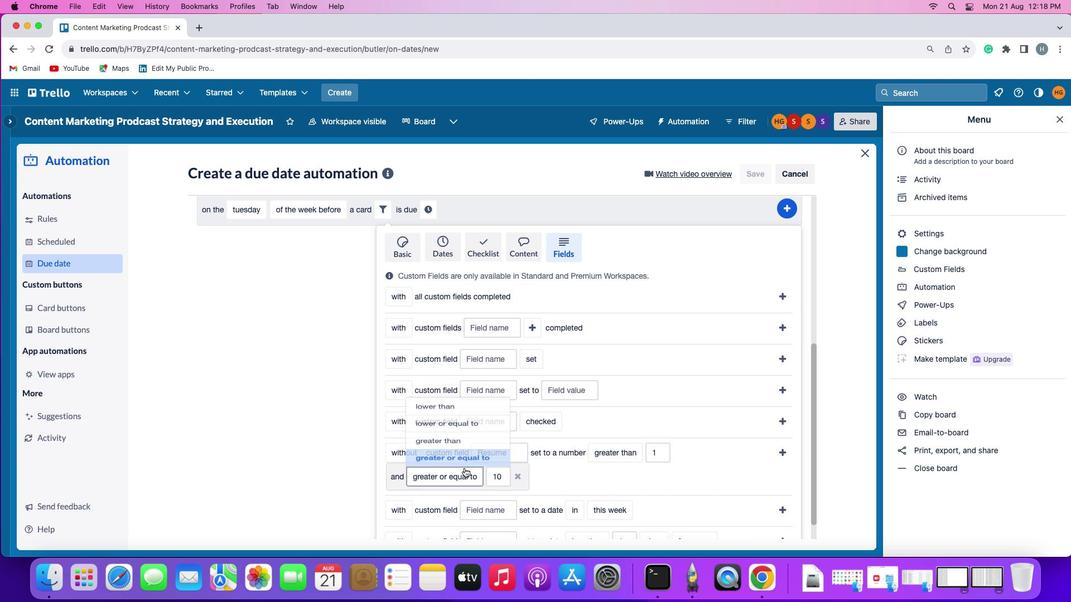 
Action: Mouse moved to (762, 446)
Screenshot: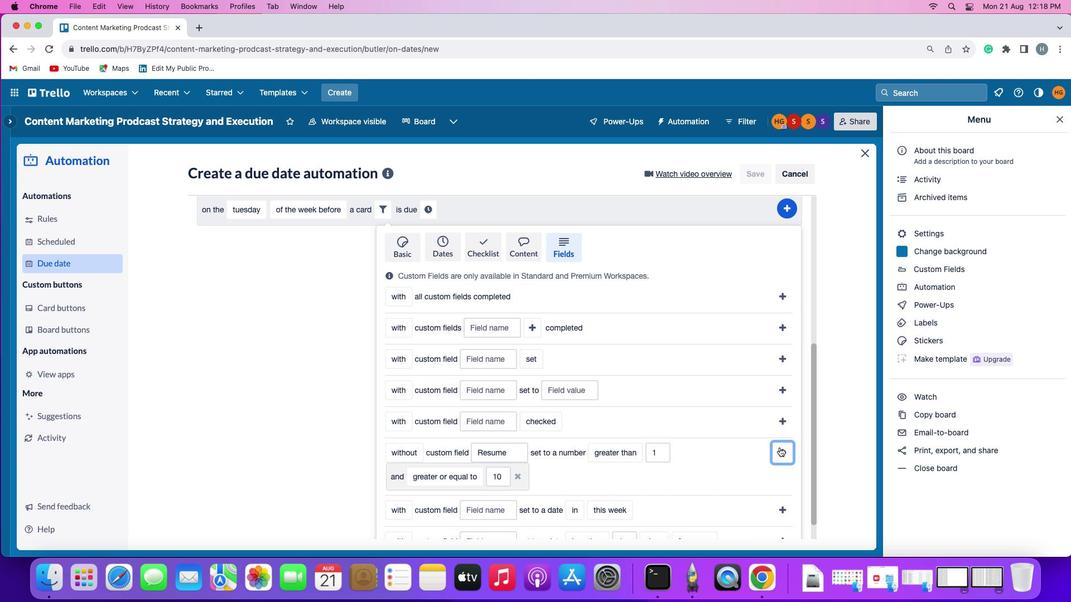 
Action: Mouse pressed left at (762, 446)
Screenshot: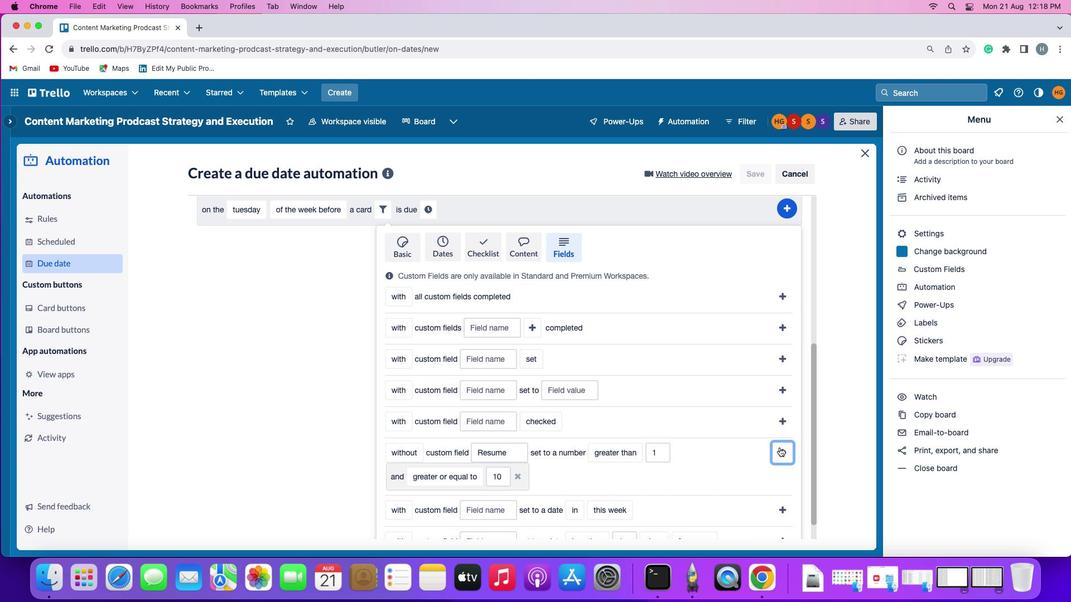 
Action: Mouse moved to (258, 507)
Screenshot: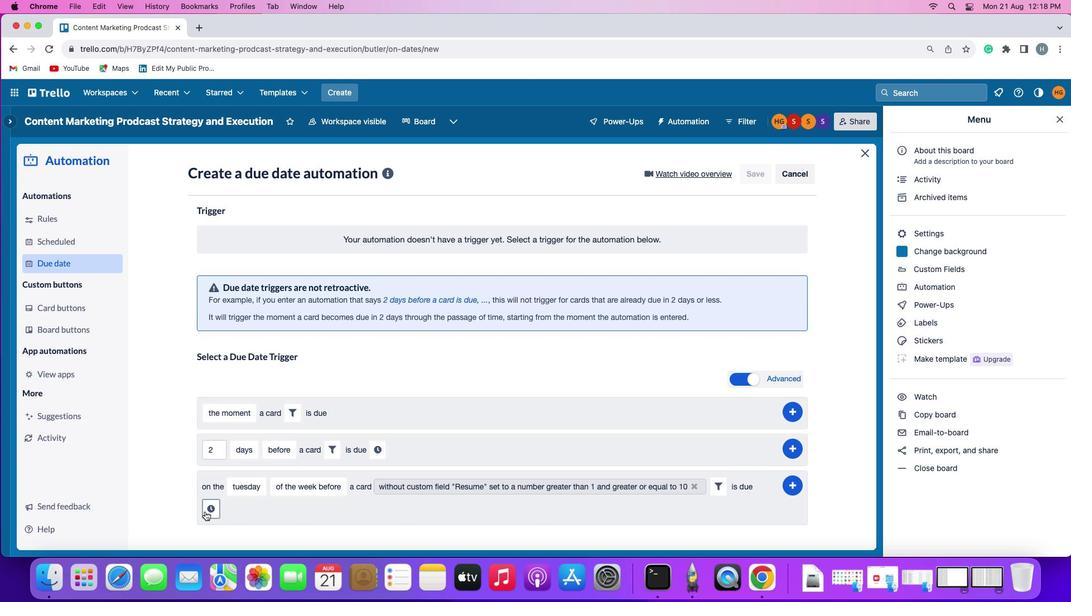 
Action: Mouse pressed left at (258, 507)
Screenshot: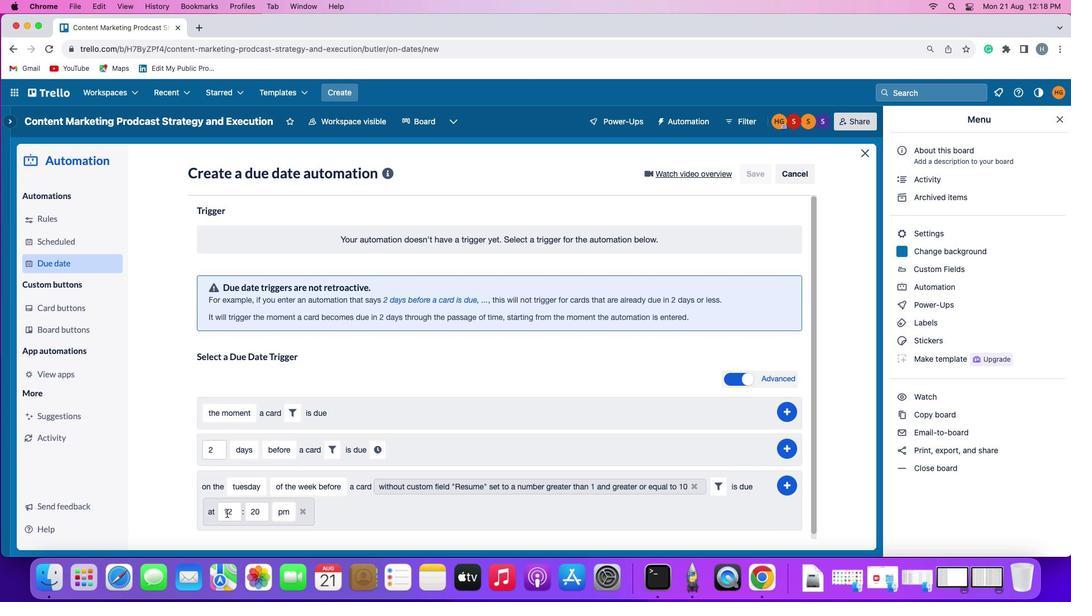 
Action: Mouse moved to (280, 508)
Screenshot: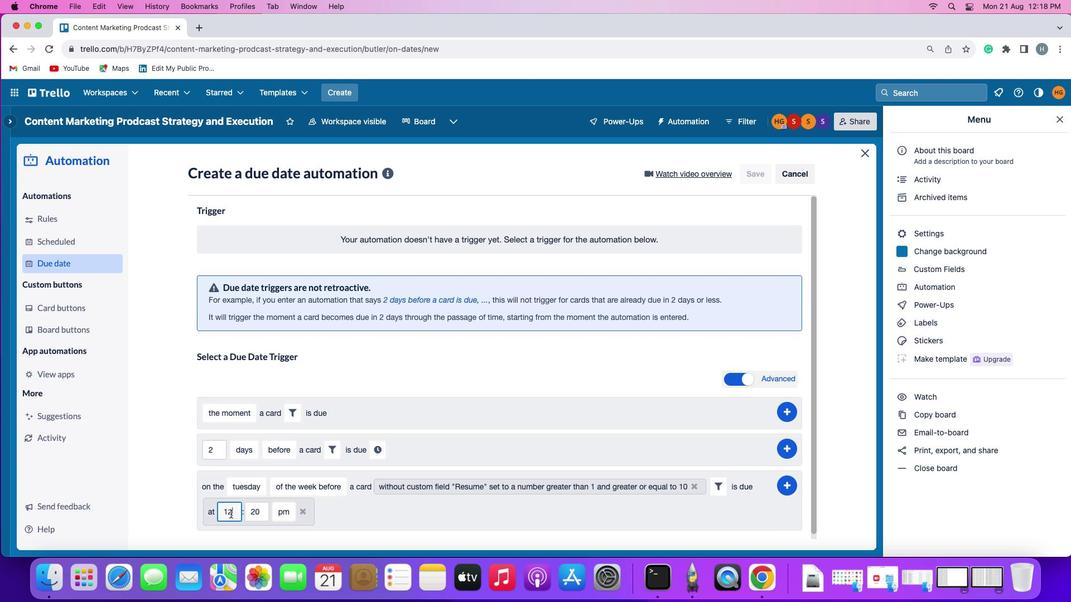 
Action: Mouse pressed left at (280, 508)
Screenshot: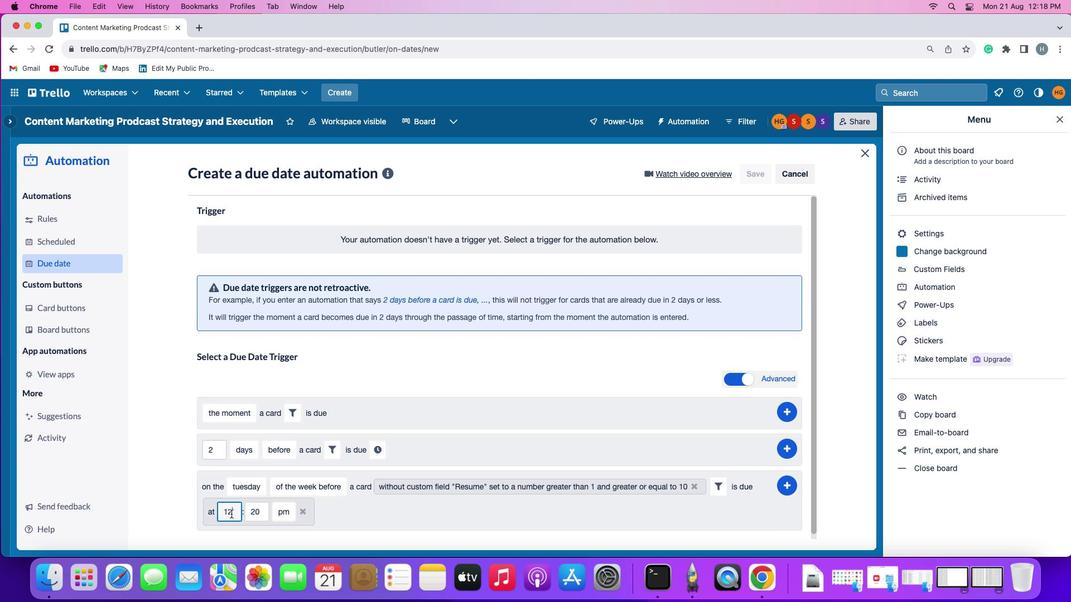 
Action: Mouse moved to (284, 507)
Screenshot: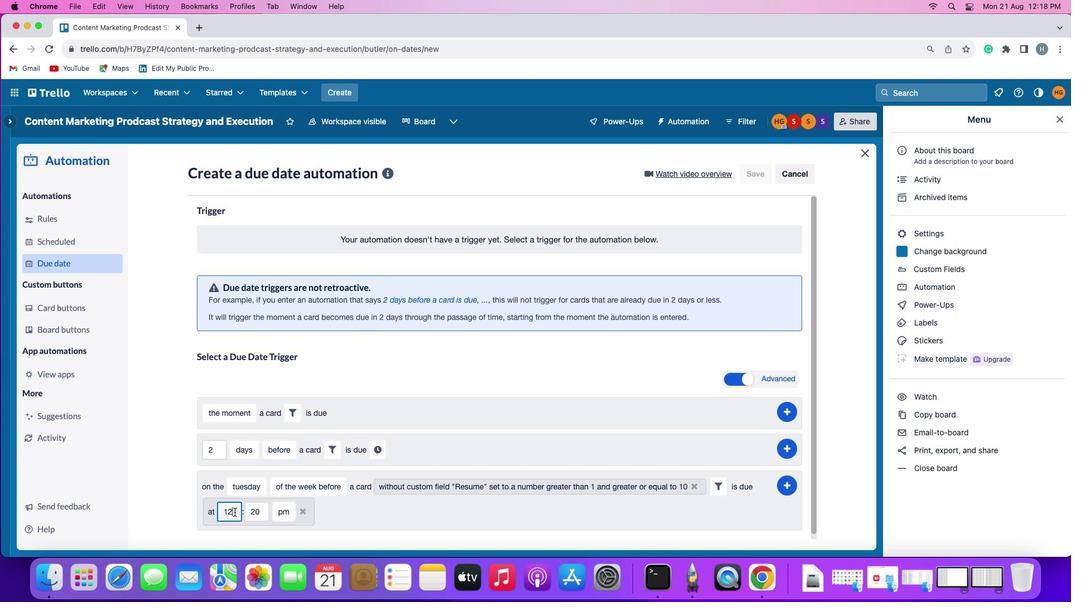 
Action: Key pressed Key.backspace'1'
Screenshot: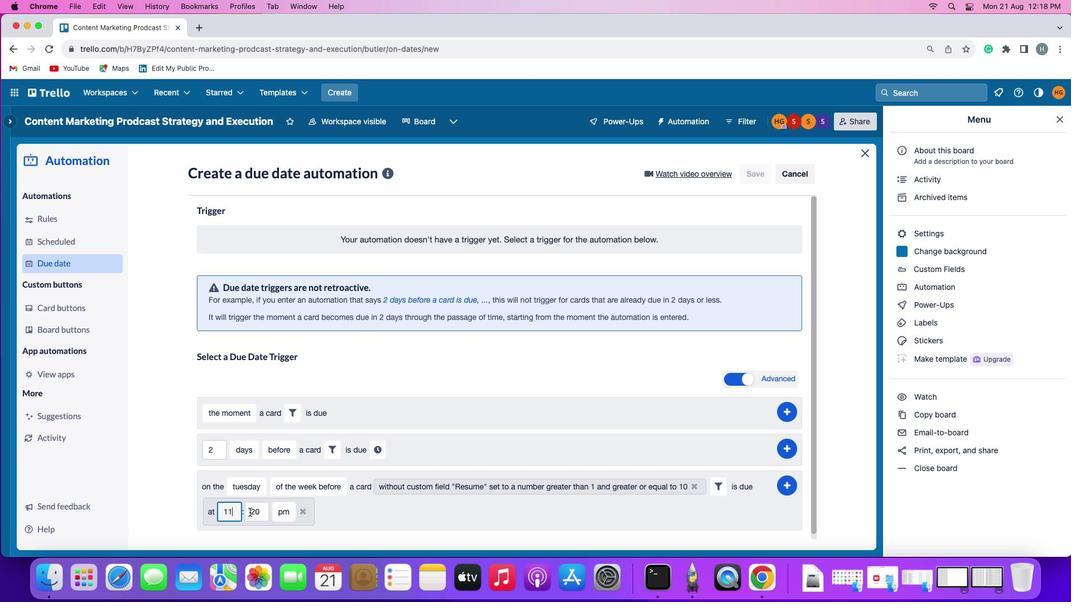 
Action: Mouse moved to (305, 506)
Screenshot: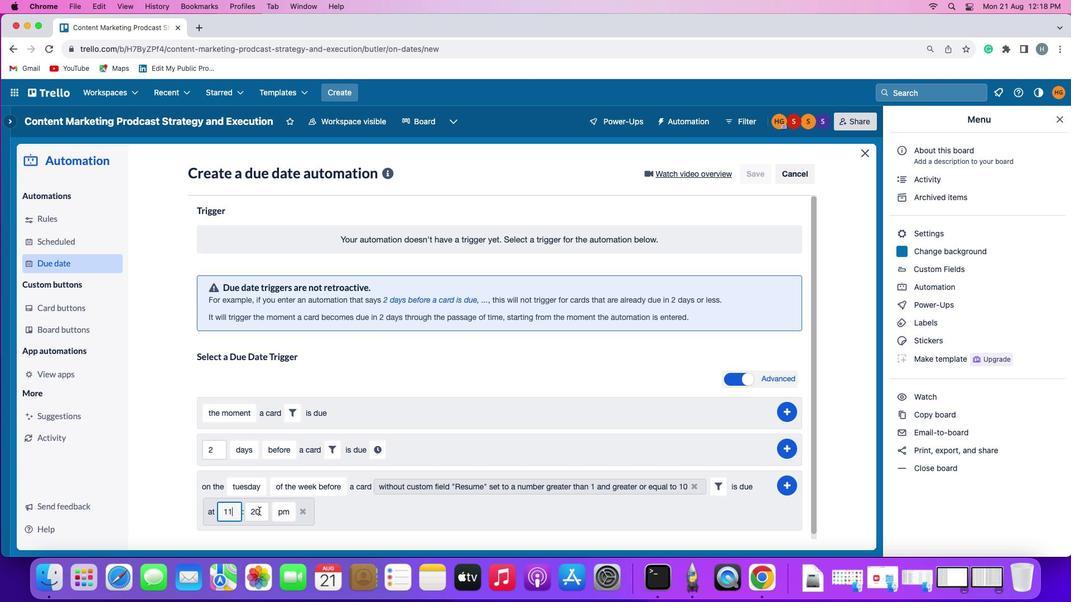
Action: Mouse pressed left at (305, 506)
Screenshot: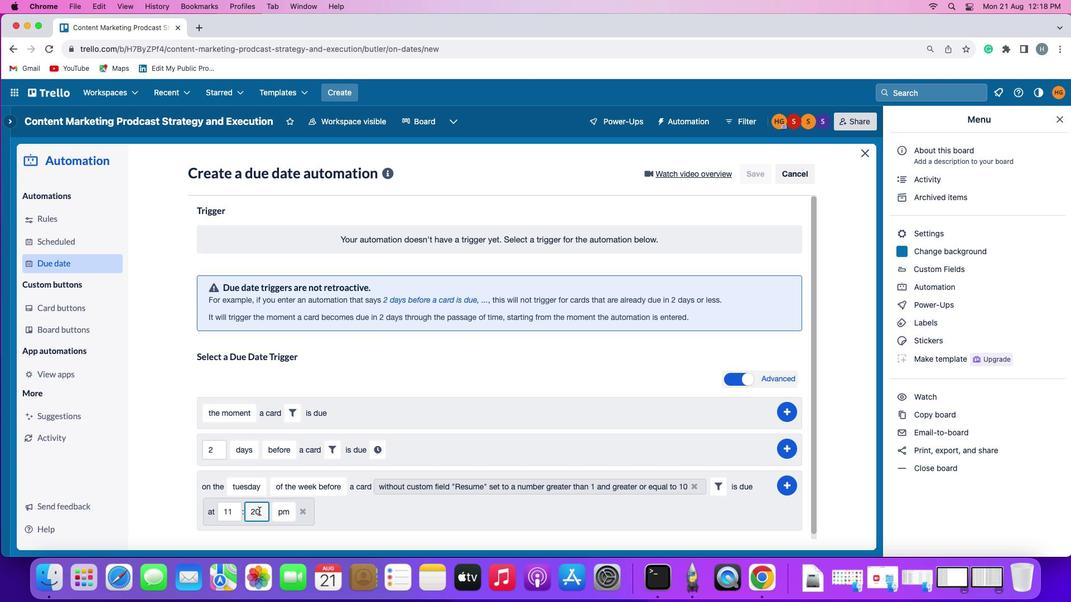 
Action: Mouse moved to (305, 506)
Screenshot: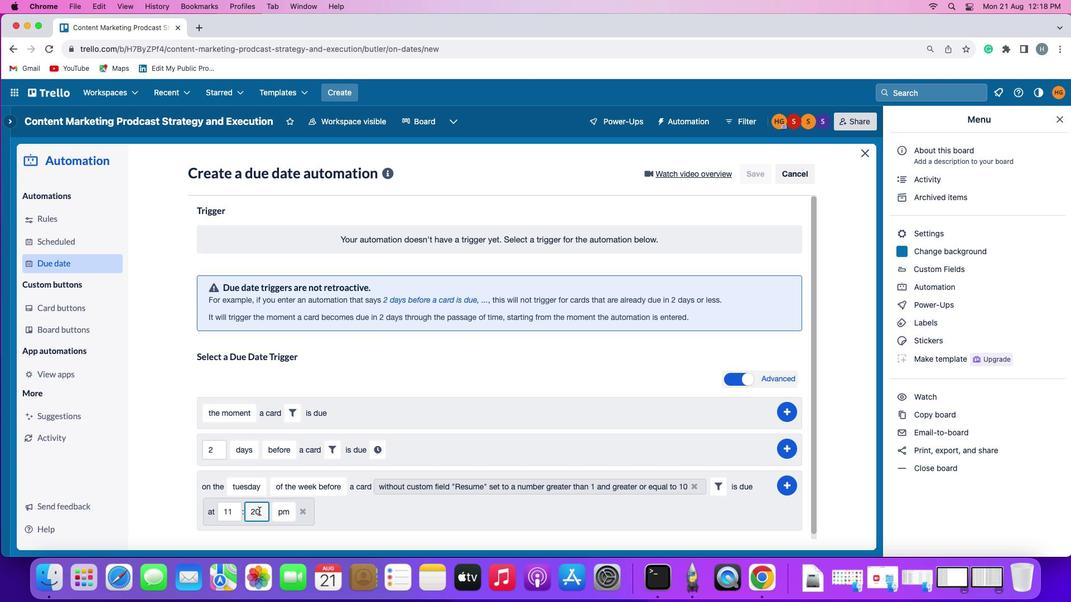 
Action: Key pressed Key.backspaceKey.backspace
Screenshot: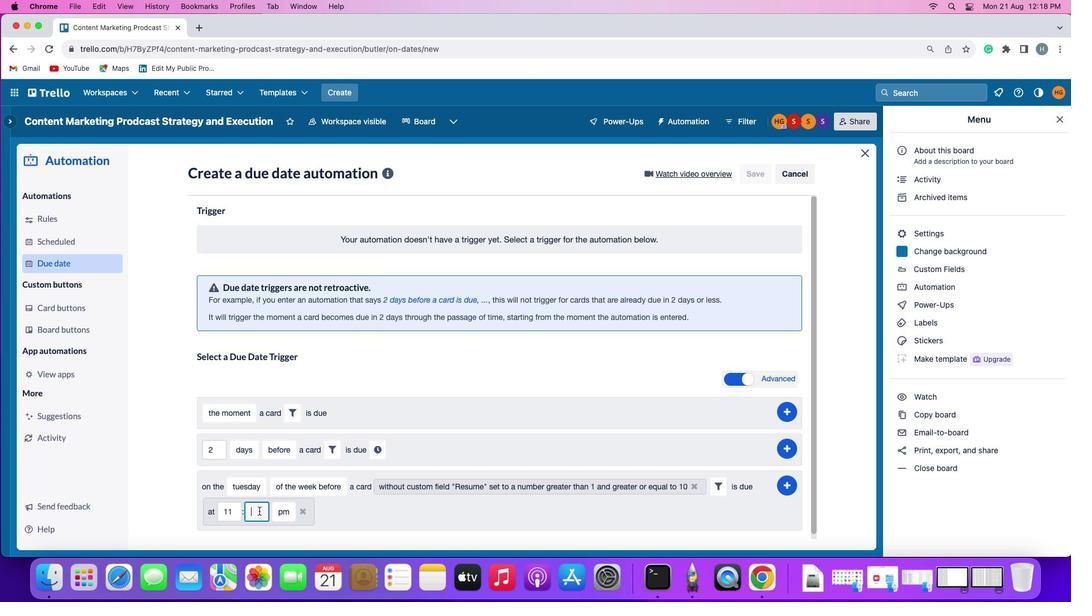 
Action: Mouse moved to (305, 506)
Screenshot: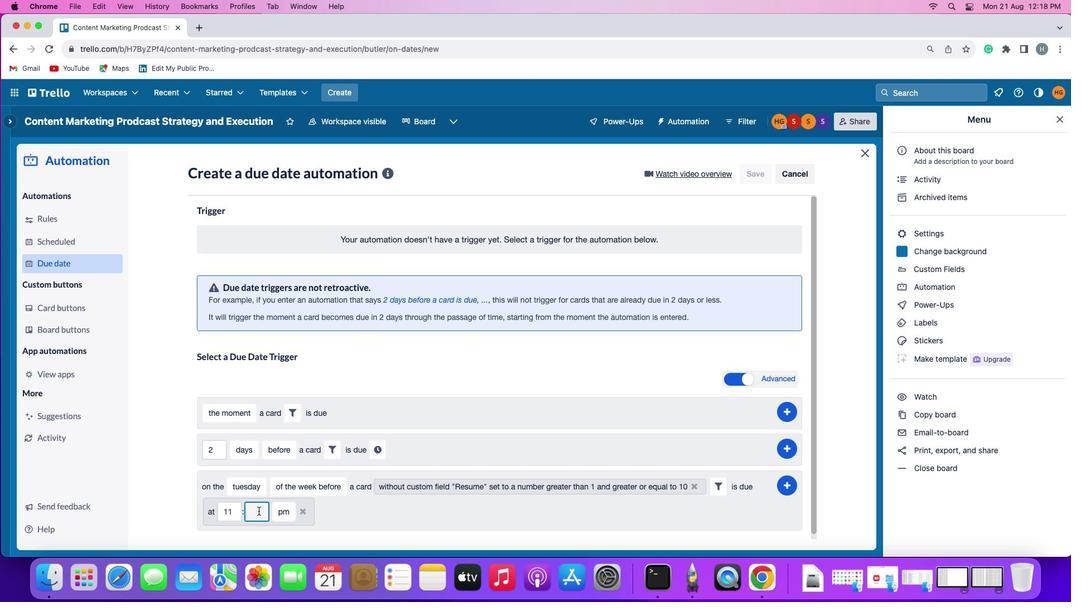 
Action: Key pressed '0''0'
Screenshot: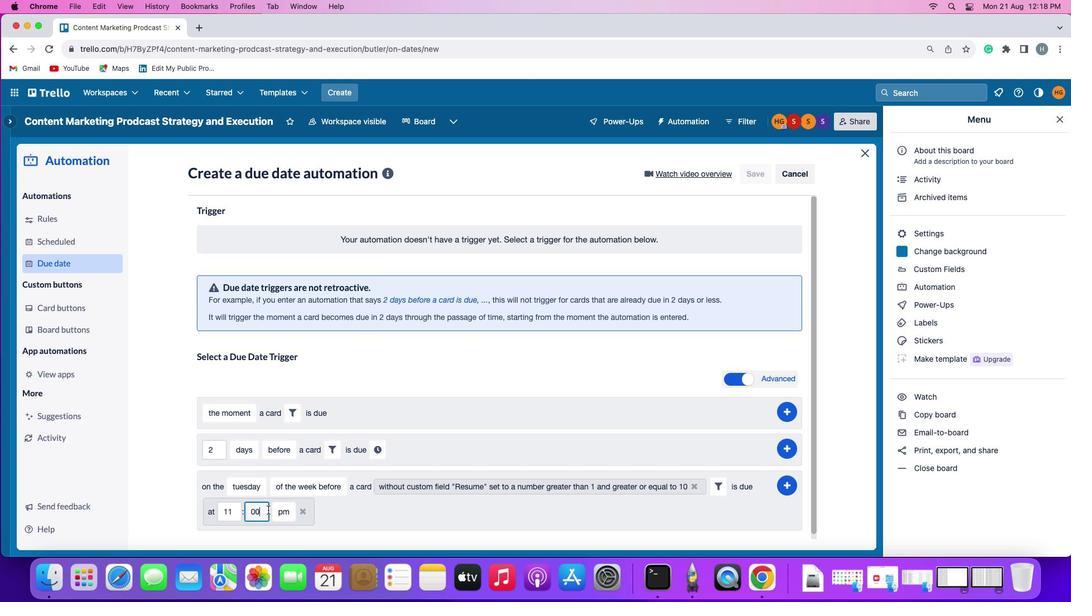 
Action: Mouse moved to (318, 505)
Screenshot: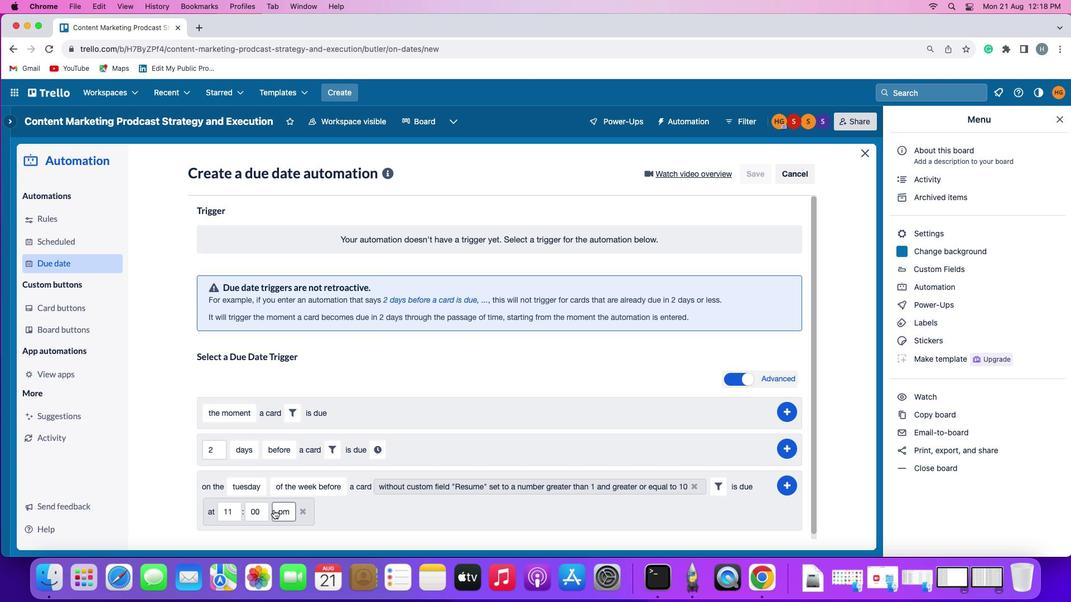 
Action: Mouse pressed left at (318, 505)
Screenshot: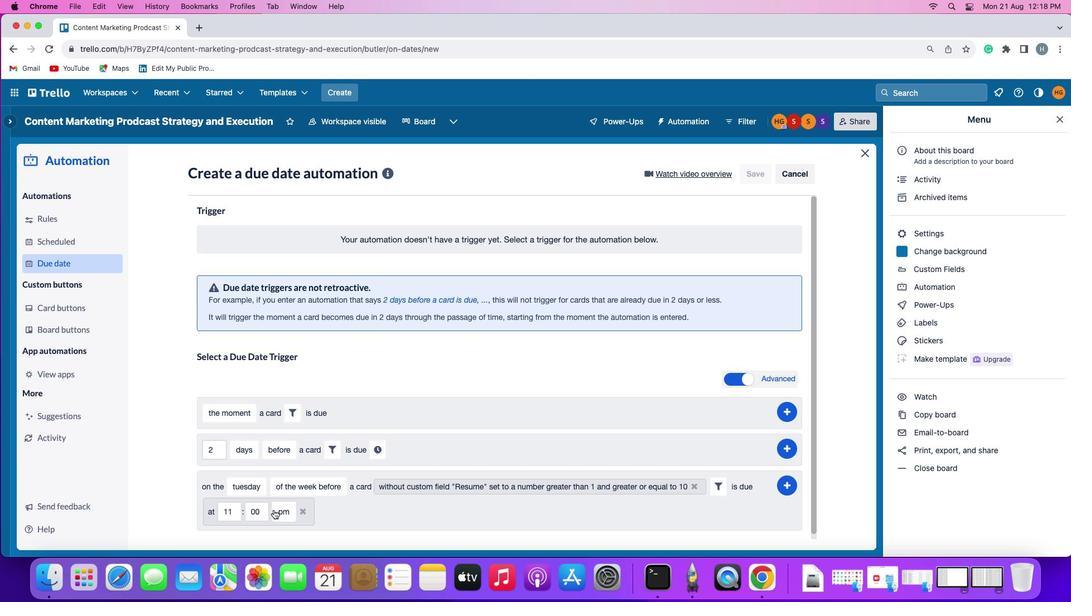 
Action: Mouse moved to (330, 466)
Screenshot: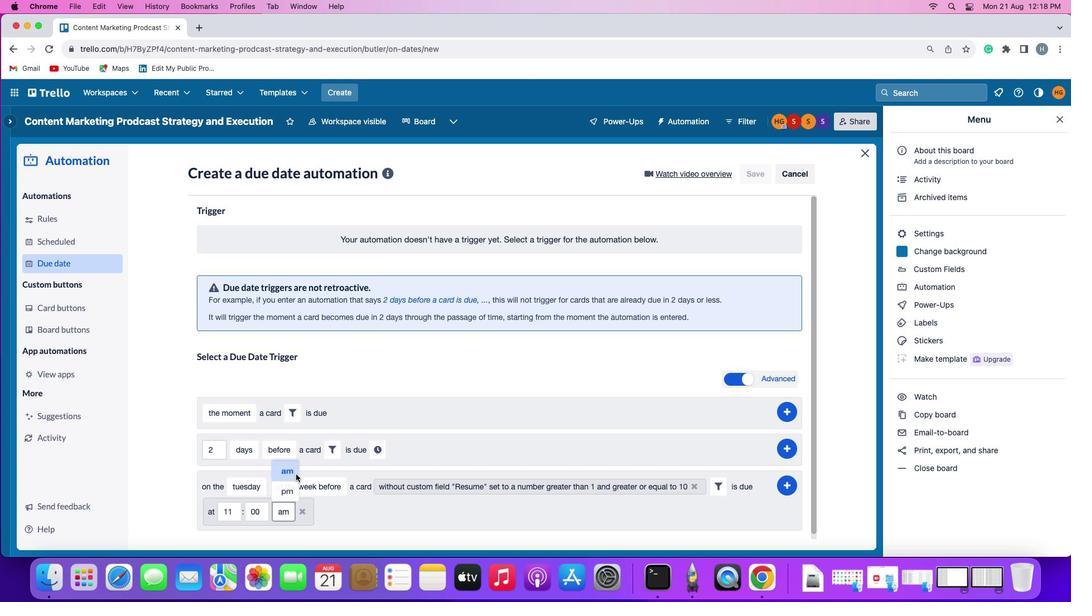 
Action: Mouse pressed left at (330, 466)
Screenshot: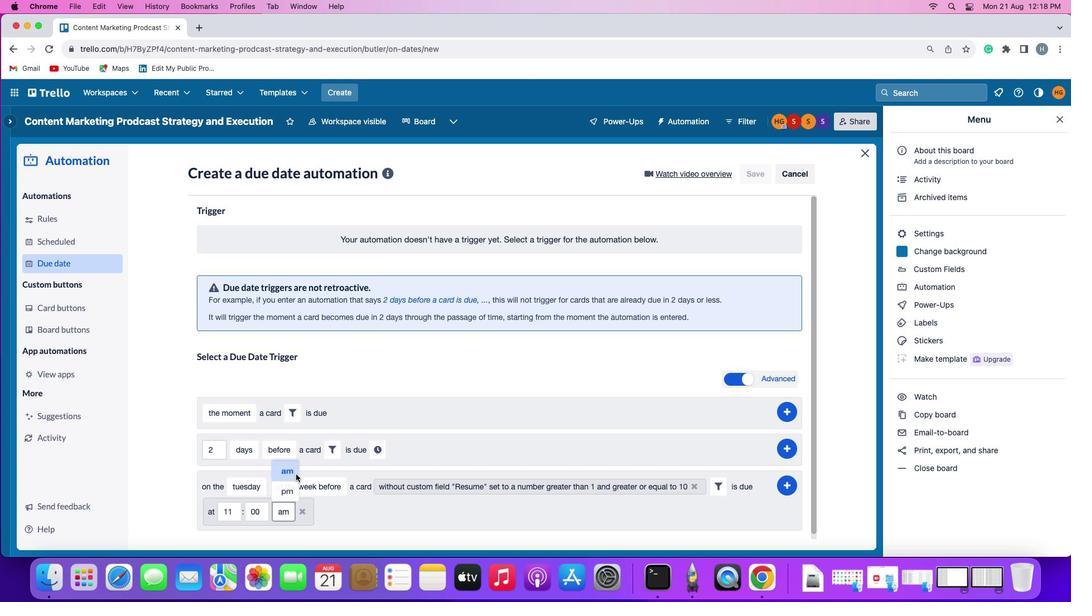 
Action: Mouse moved to (769, 480)
Screenshot: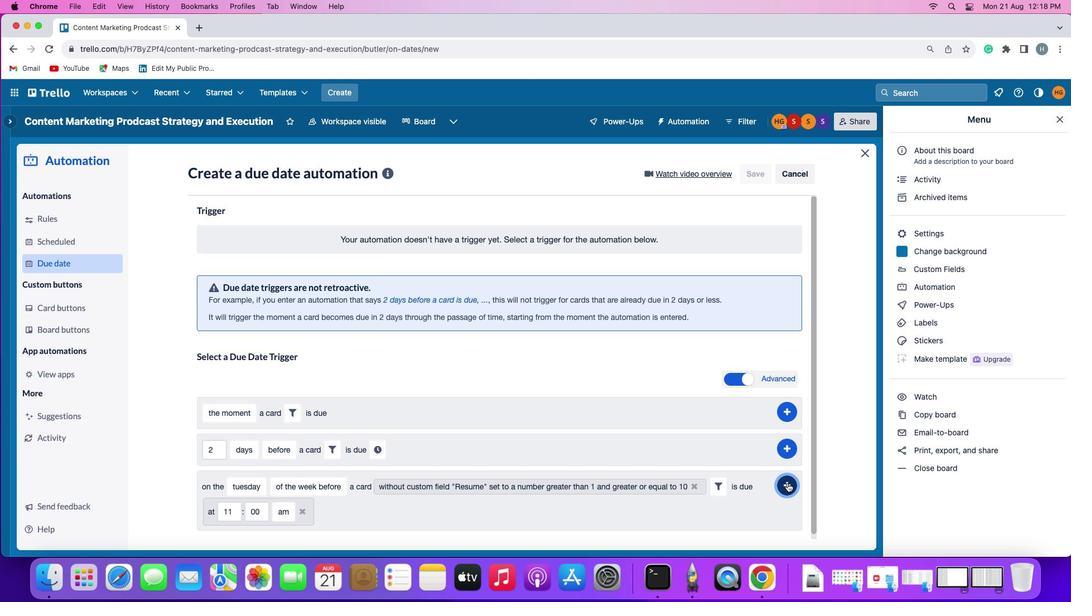 
Action: Mouse pressed left at (769, 480)
Screenshot: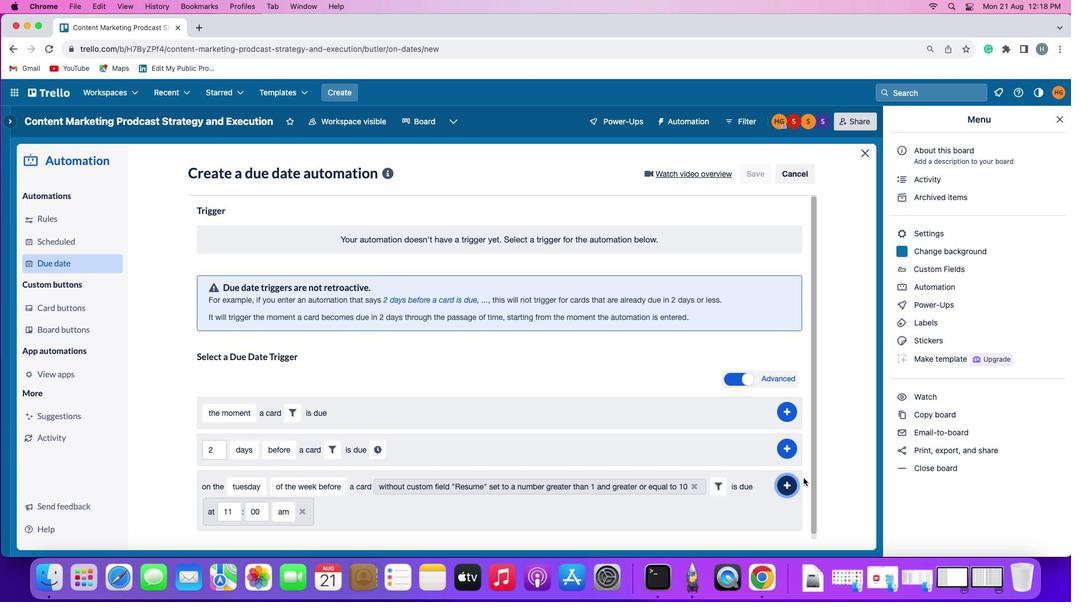 
Action: Mouse moved to (824, 403)
Screenshot: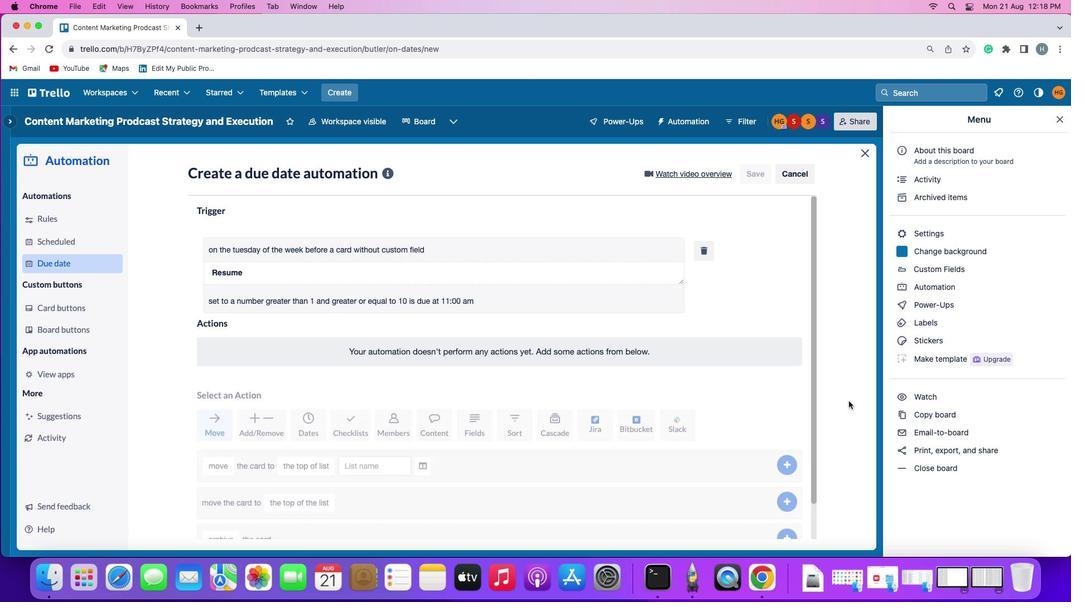 
